 Task: Search one way flight ticket for 3 adults in first from Belleville: Midamerica St. Louis Airport/scott Air Force Base to Greensboro: Piedmont Triad International Airport on 5-1-2023. Choice of flights is Sun country airlines. Number of bags: 1 carry on bag. Price is upto 97000. Outbound departure time preference is 20:00.
Action: Mouse moved to (233, 297)
Screenshot: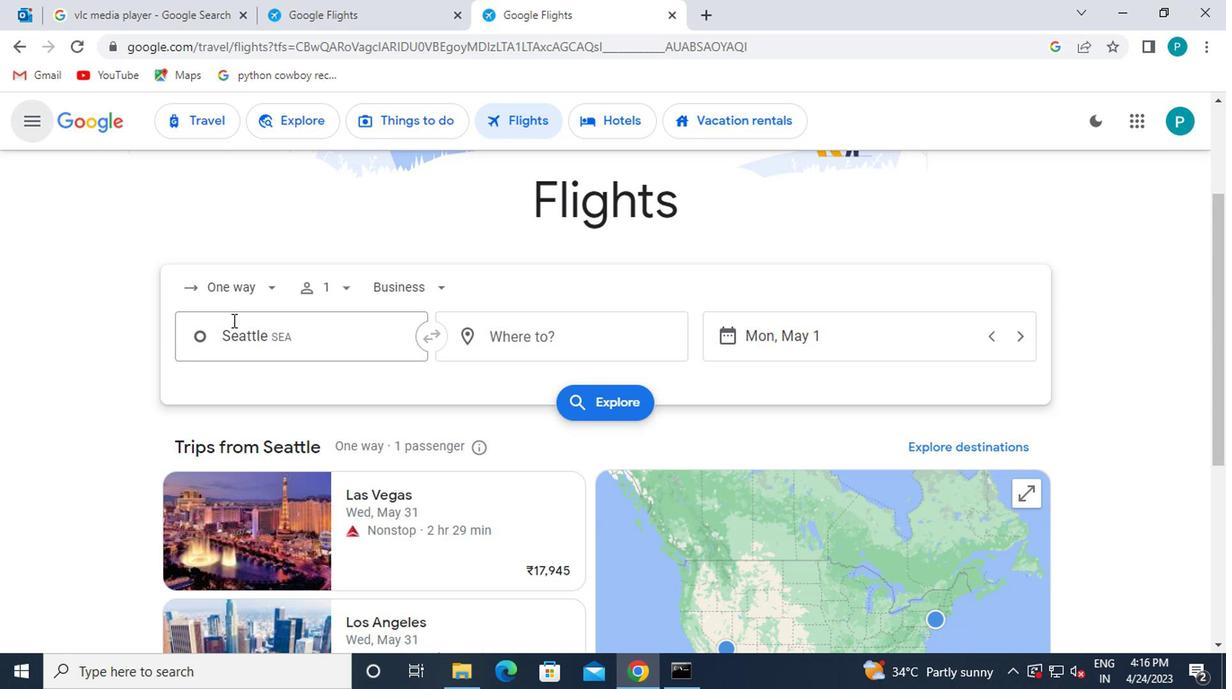 
Action: Mouse pressed left at (233, 297)
Screenshot: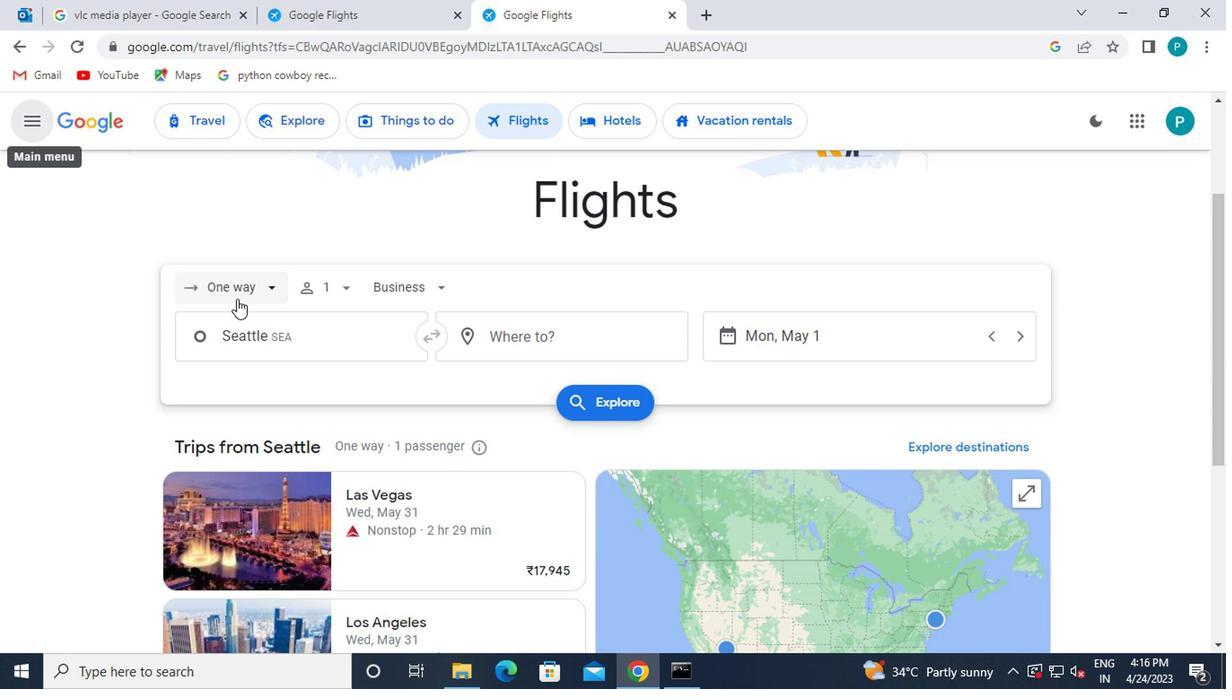 
Action: Mouse moved to (241, 381)
Screenshot: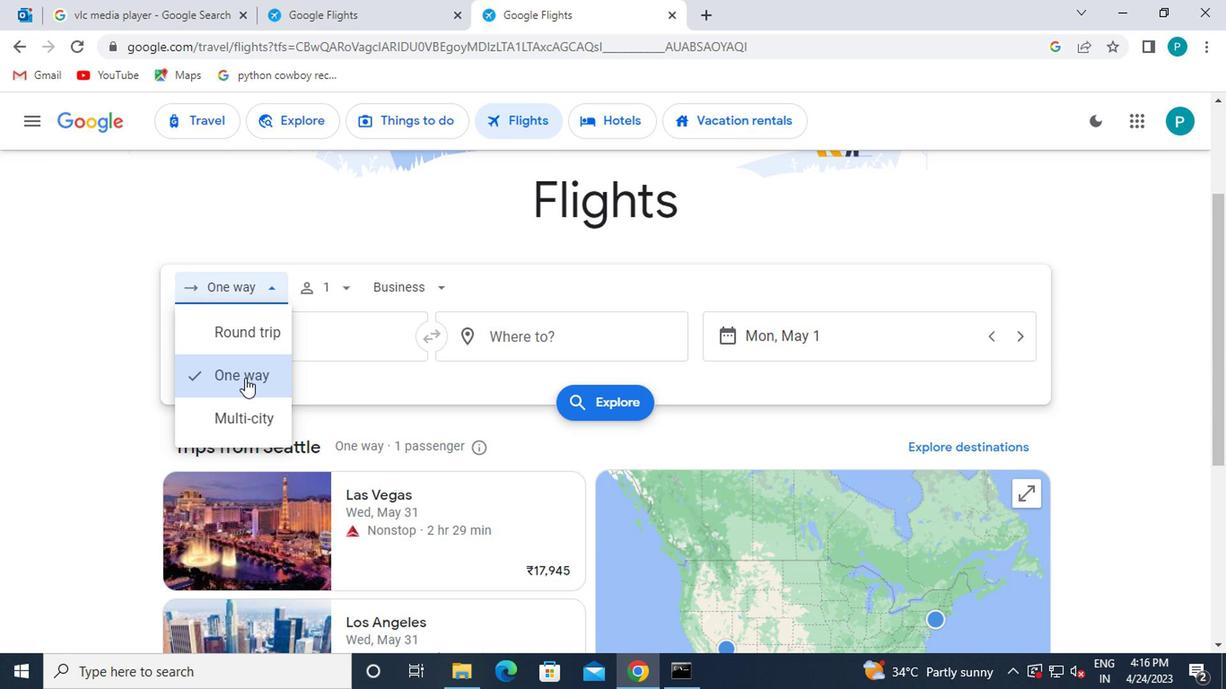 
Action: Mouse pressed left at (241, 381)
Screenshot: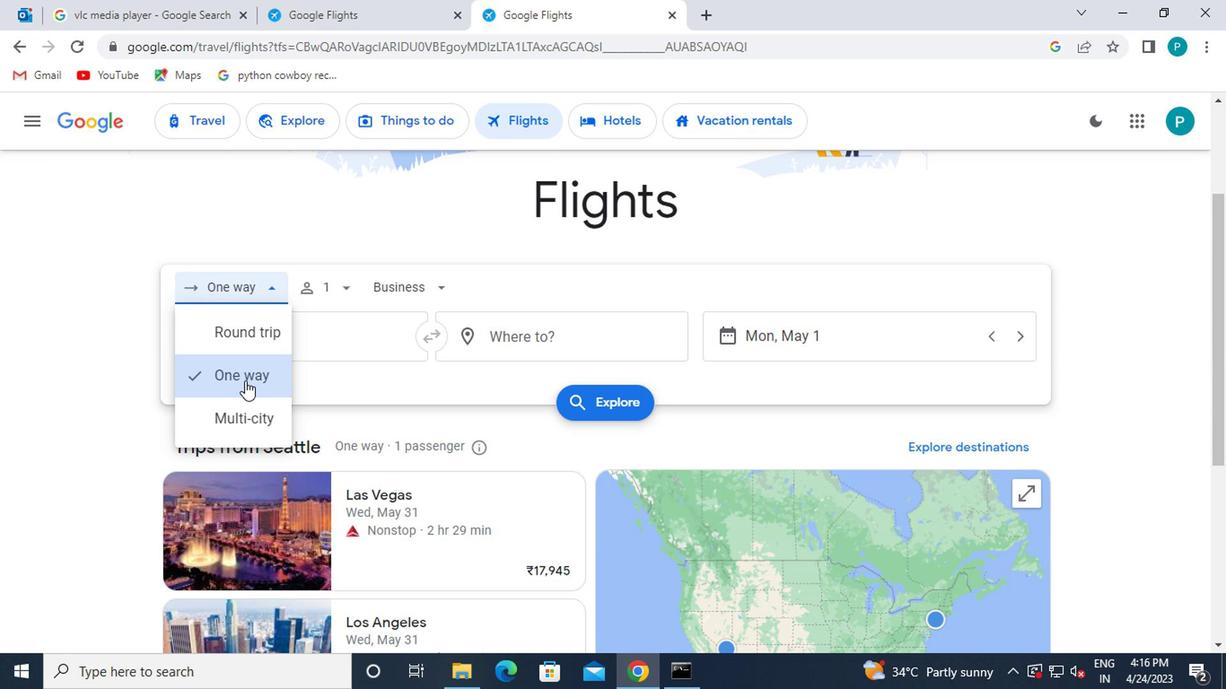 
Action: Mouse moved to (313, 291)
Screenshot: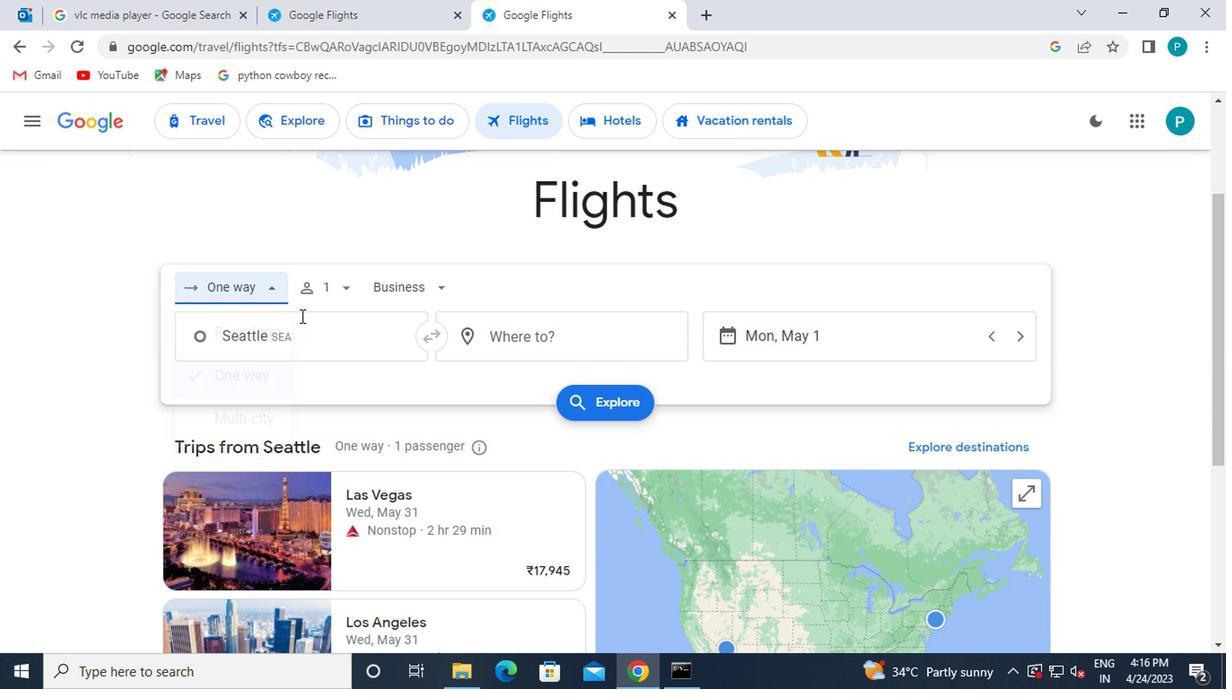 
Action: Mouse pressed left at (313, 291)
Screenshot: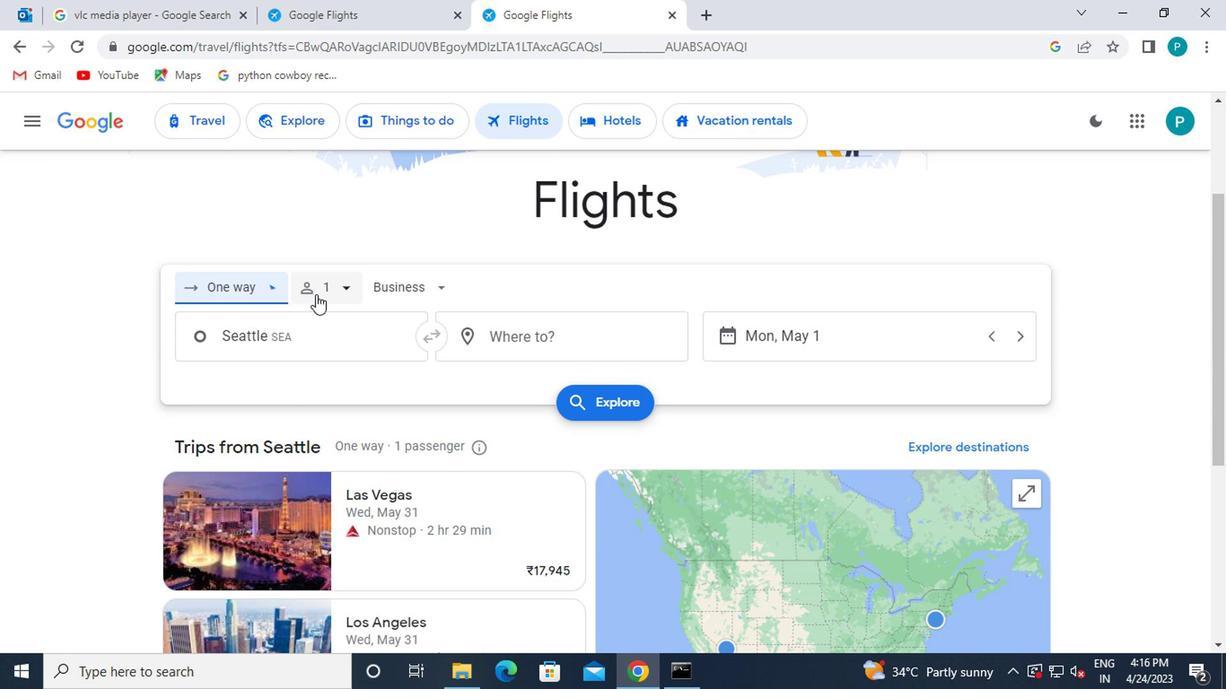 
Action: Mouse moved to (474, 324)
Screenshot: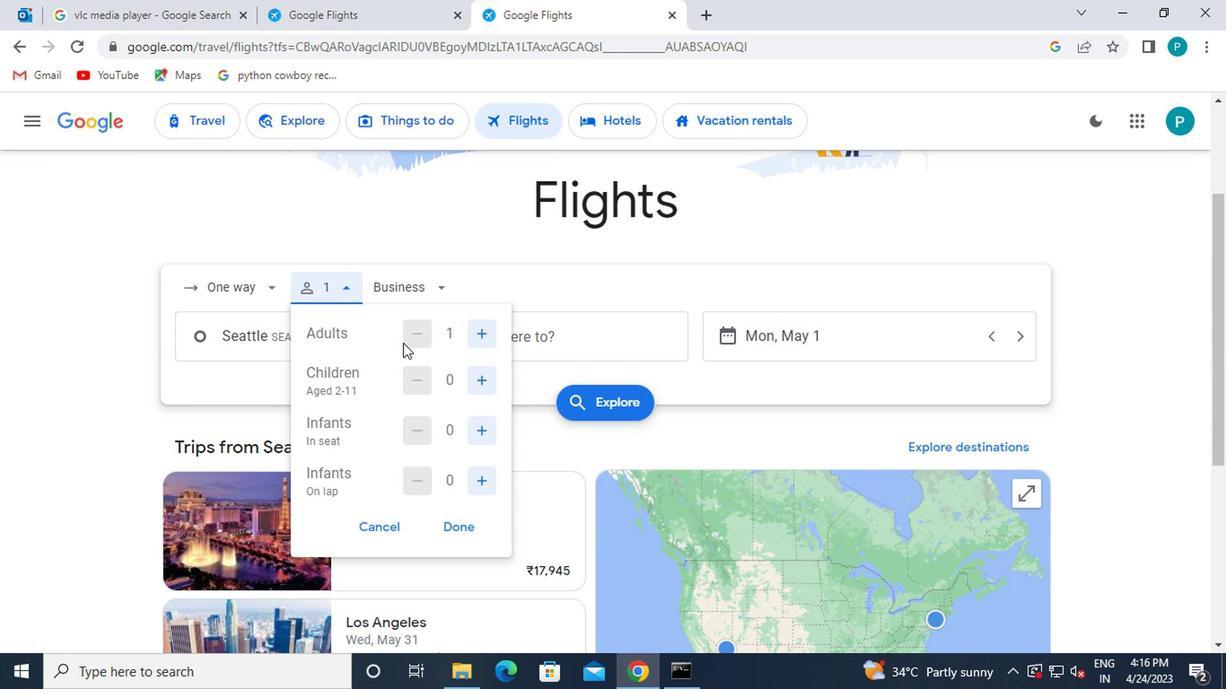 
Action: Mouse pressed left at (474, 324)
Screenshot: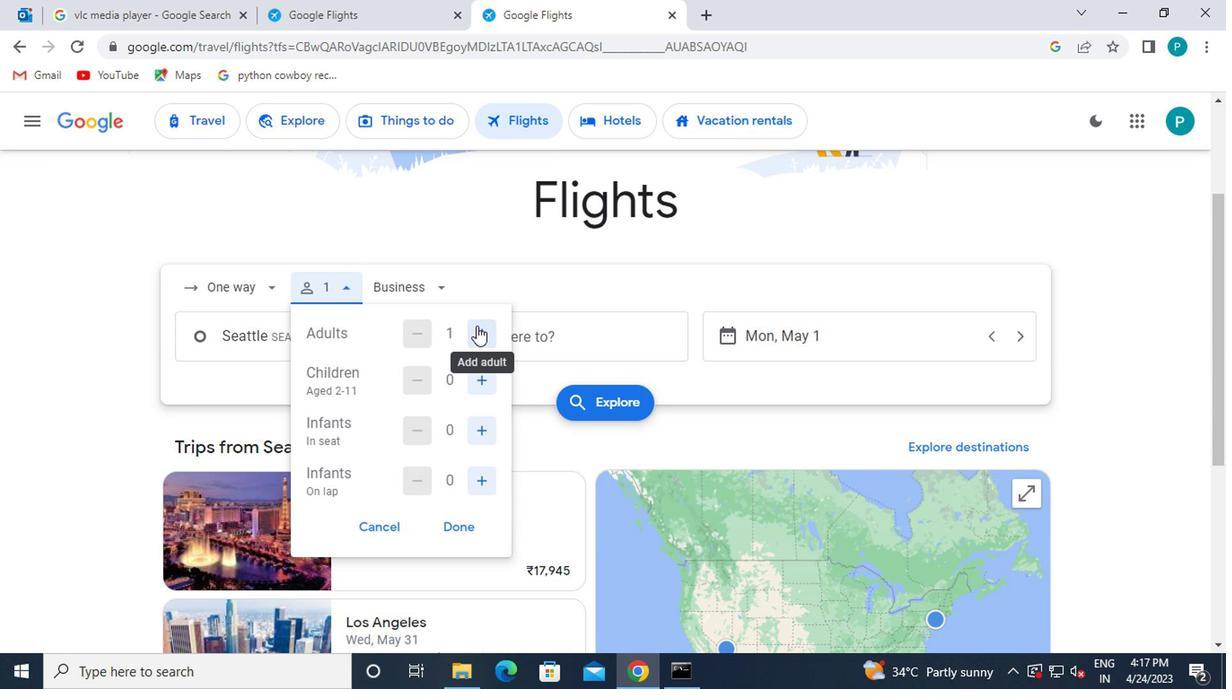 
Action: Mouse pressed left at (474, 324)
Screenshot: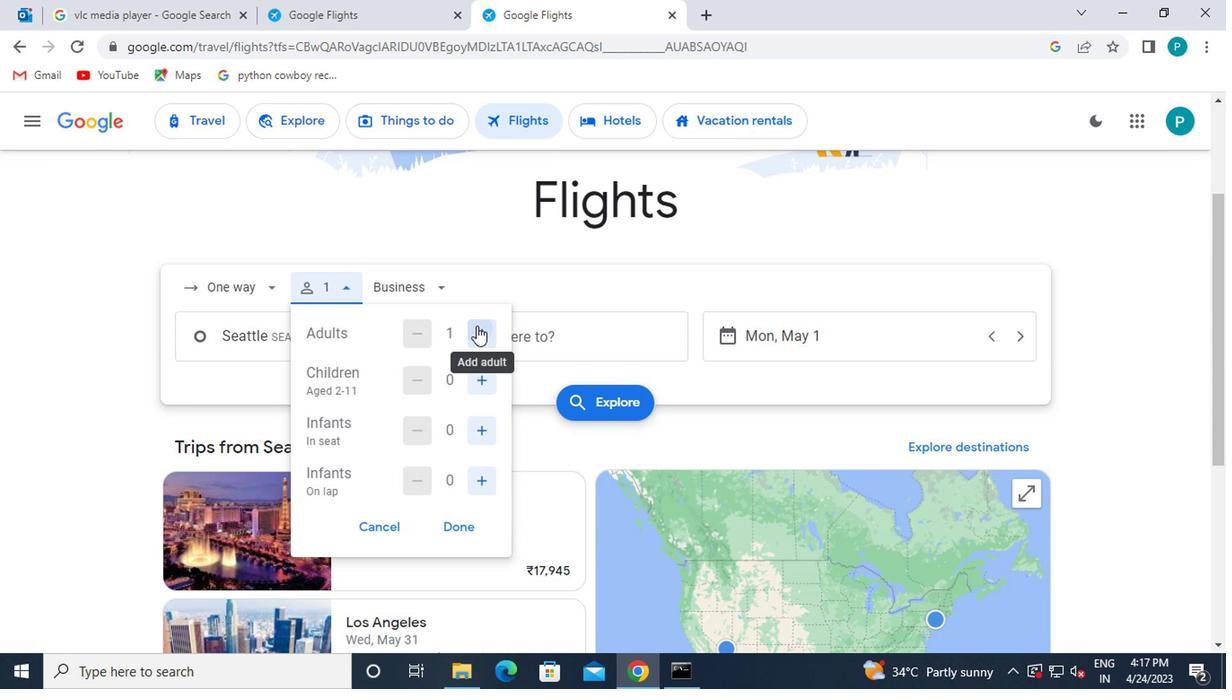 
Action: Mouse moved to (450, 535)
Screenshot: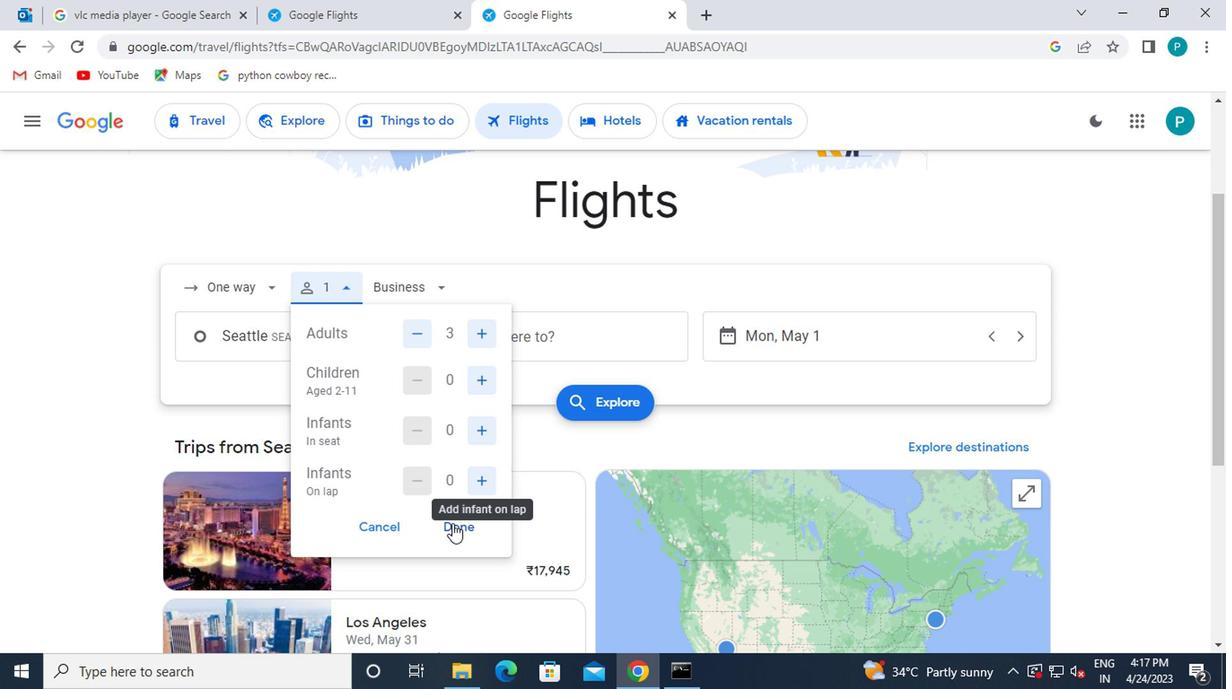 
Action: Mouse pressed left at (450, 535)
Screenshot: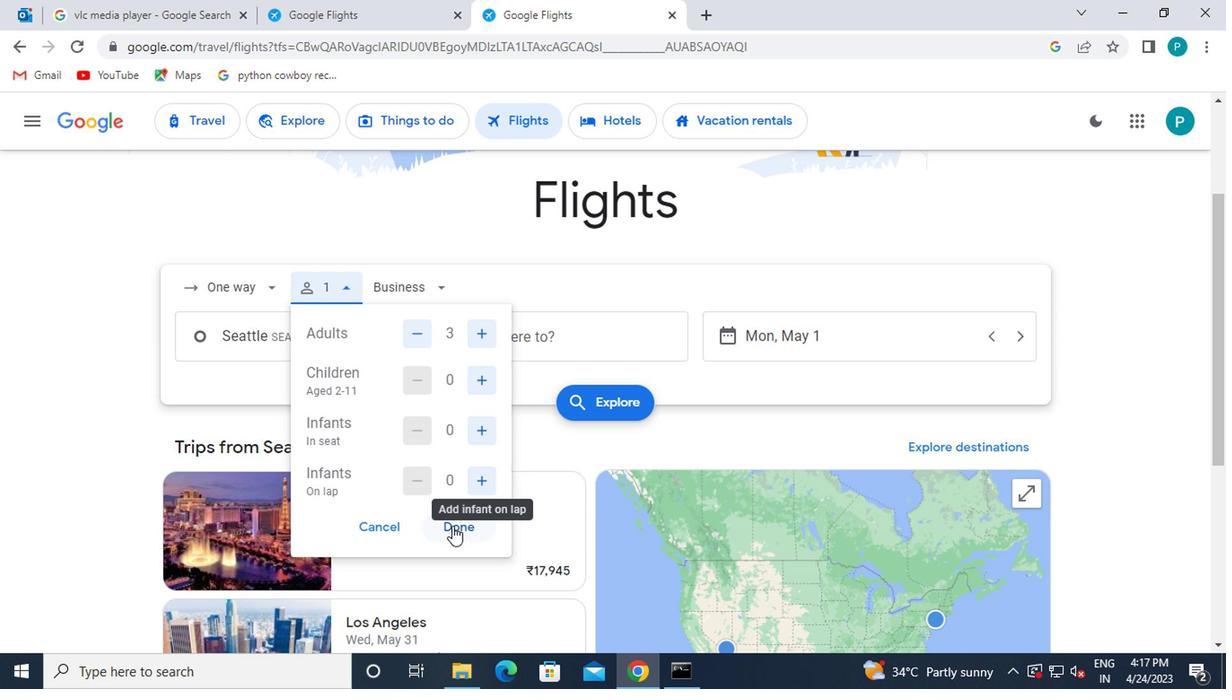 
Action: Mouse moved to (387, 282)
Screenshot: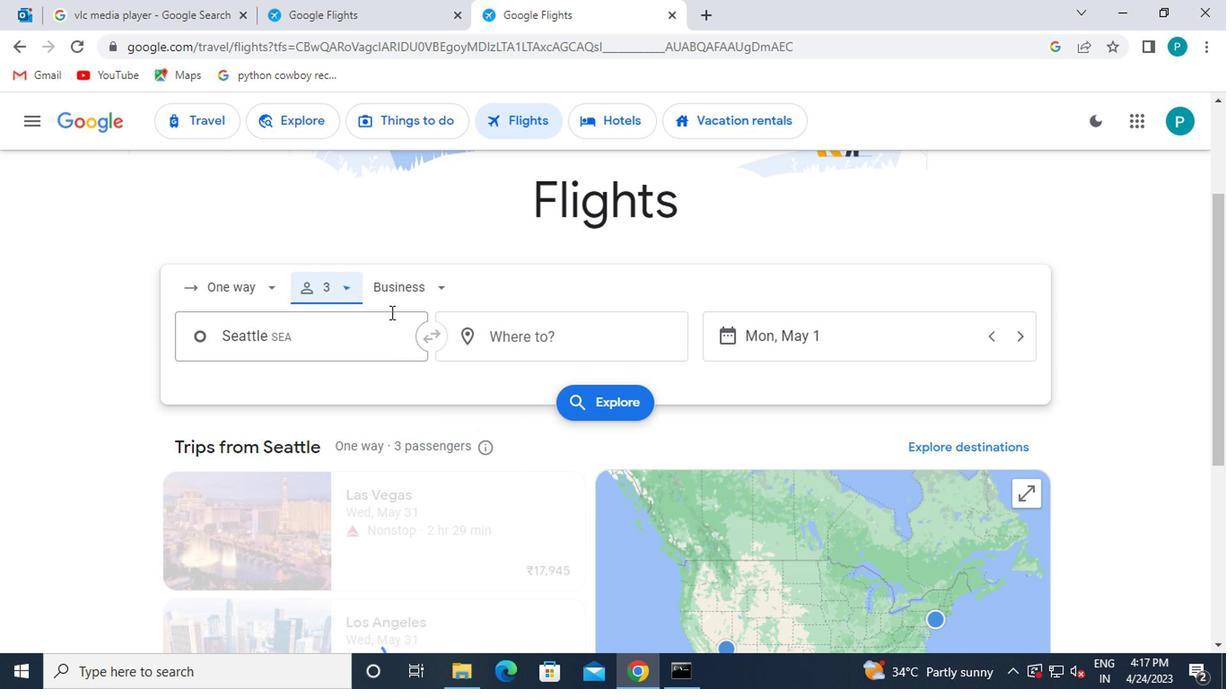 
Action: Mouse pressed left at (387, 282)
Screenshot: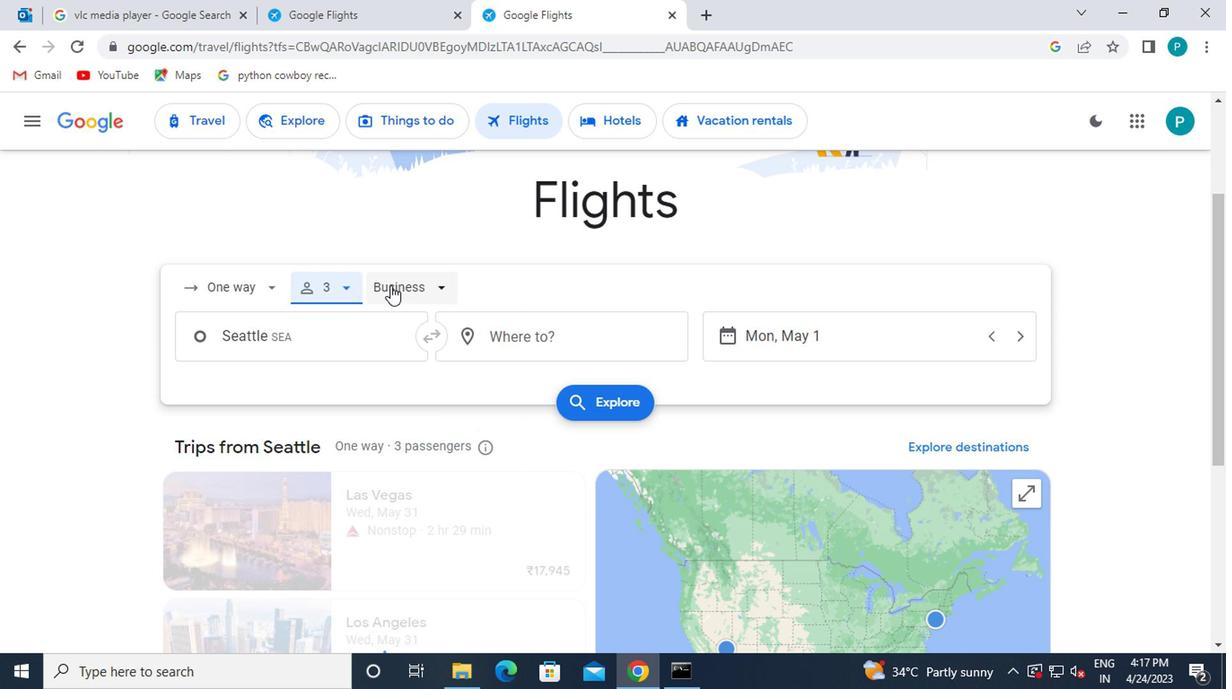 
Action: Mouse moved to (467, 450)
Screenshot: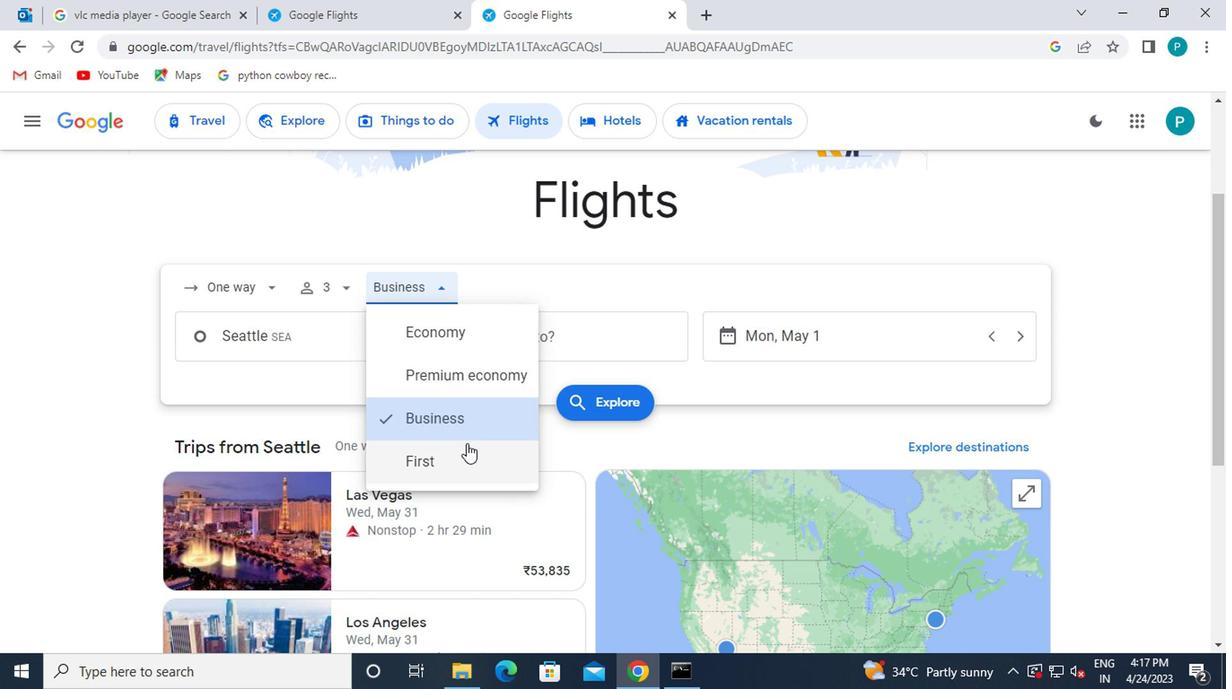 
Action: Mouse pressed left at (467, 450)
Screenshot: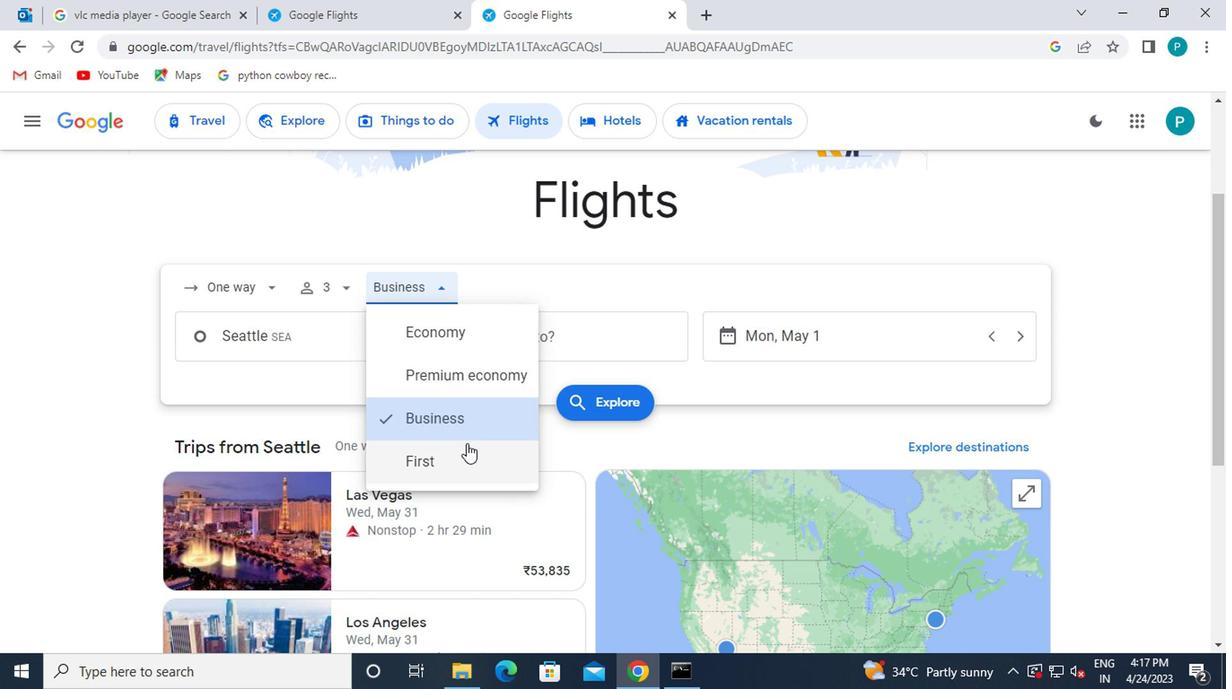 
Action: Mouse moved to (337, 350)
Screenshot: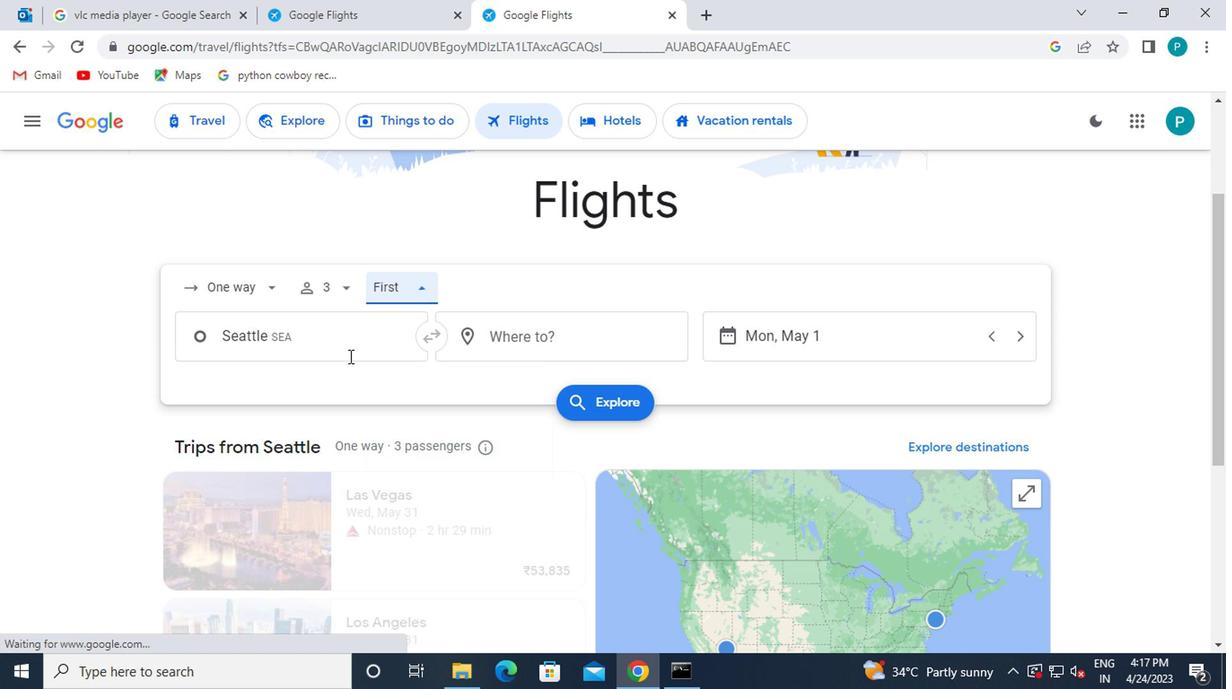
Action: Mouse pressed left at (337, 350)
Screenshot: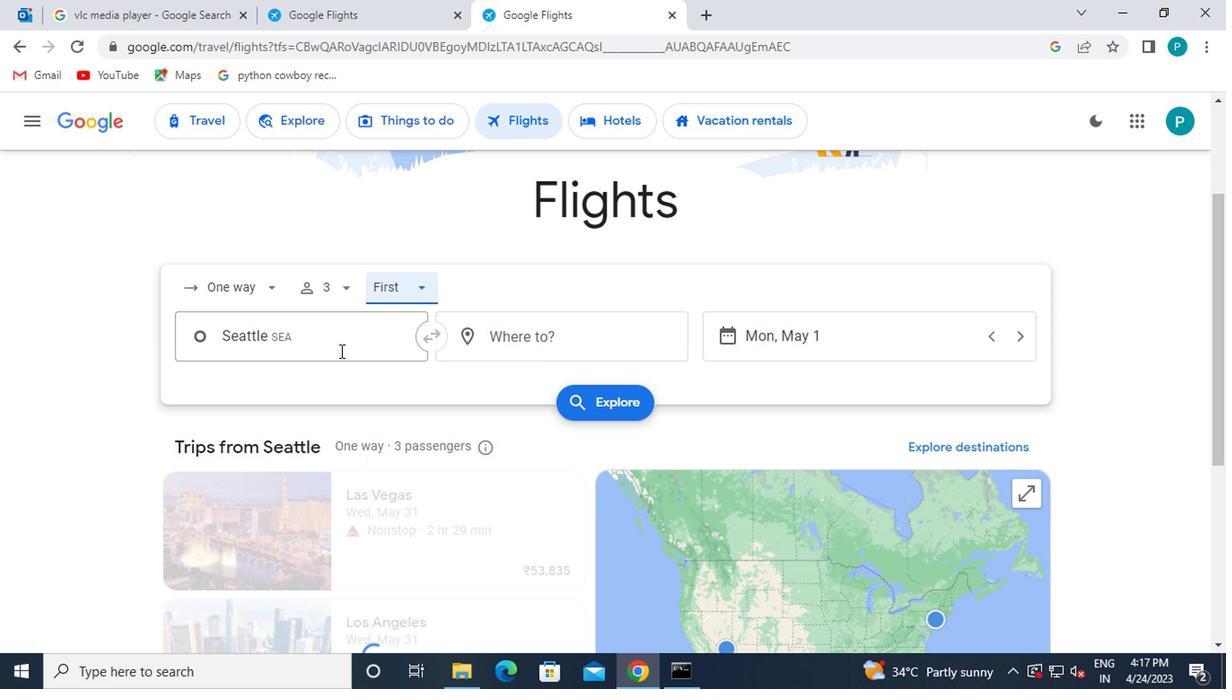 
Action: Mouse moved to (342, 347)
Screenshot: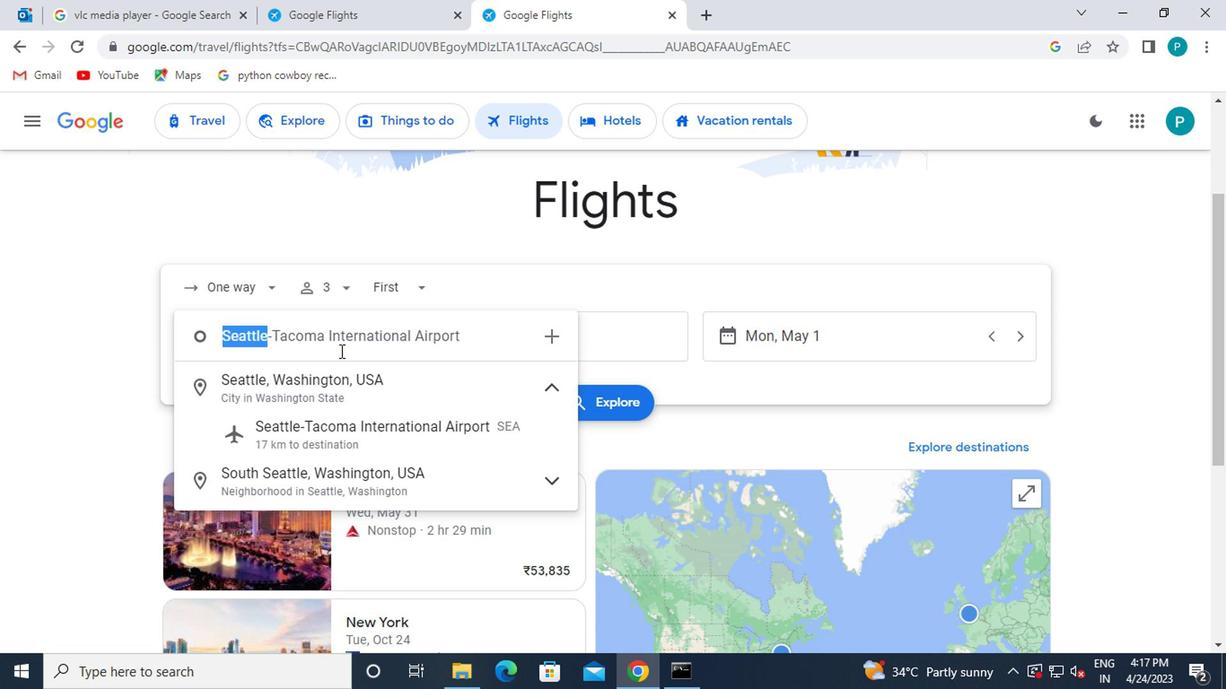 
Action: Key pressed bell
Screenshot: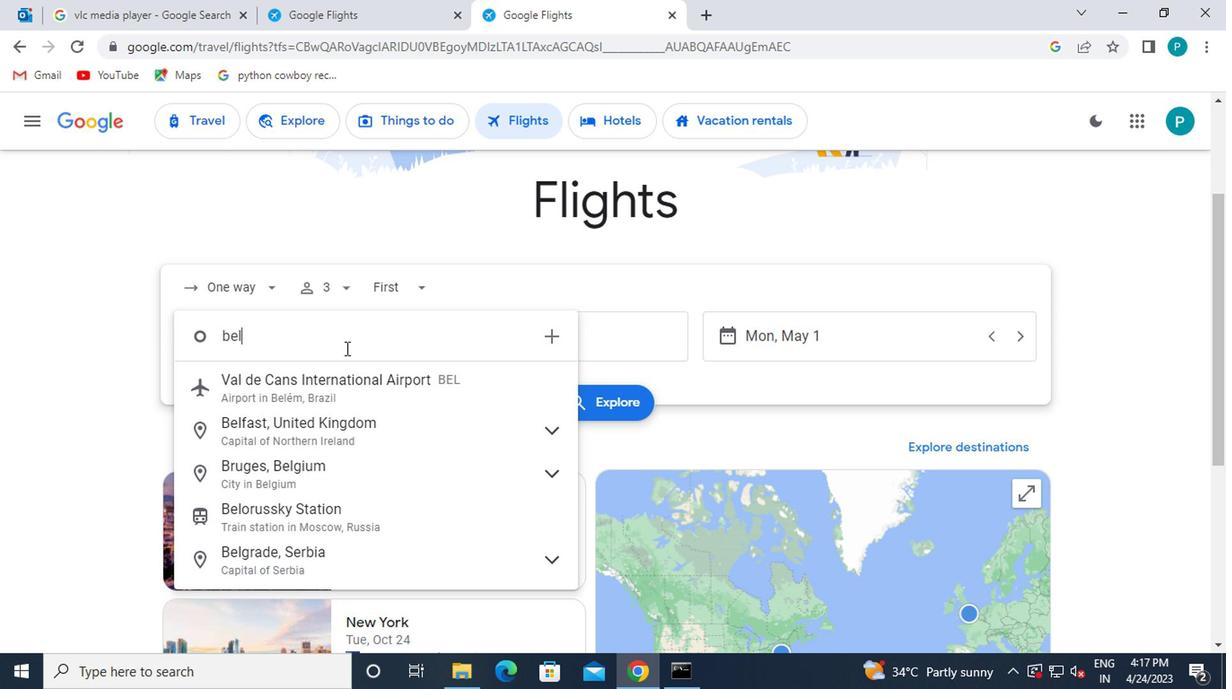 
Action: Mouse moved to (343, 347)
Screenshot: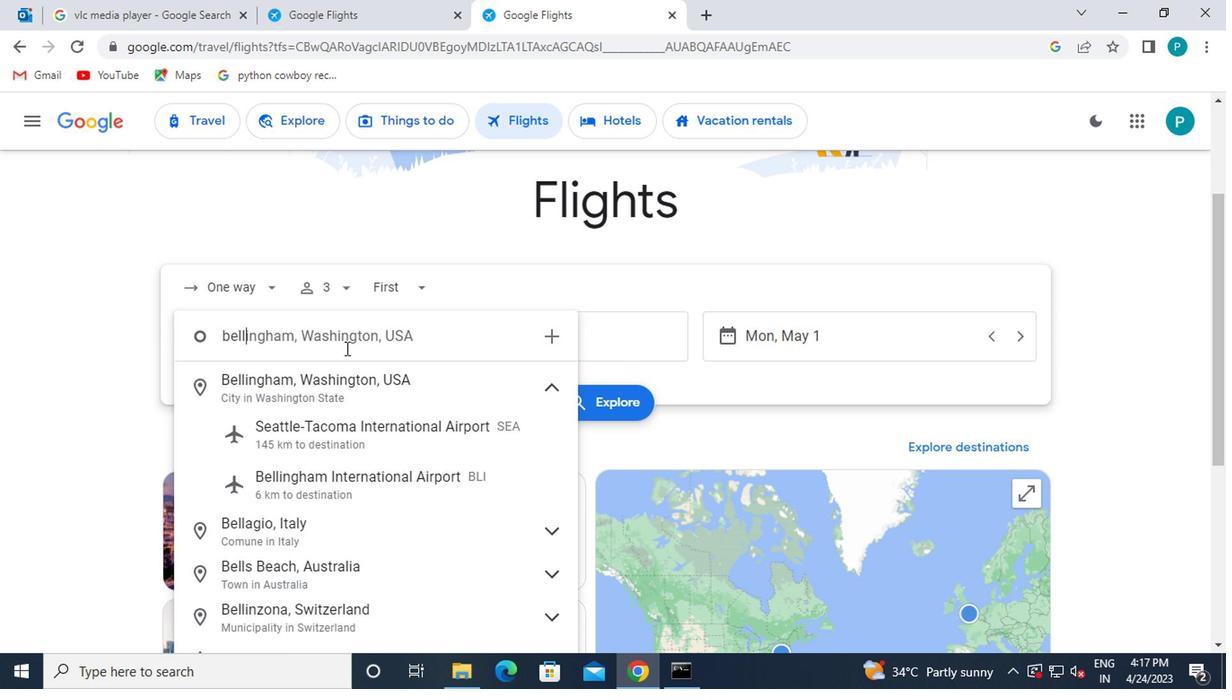 
Action: Key pressed eville
Screenshot: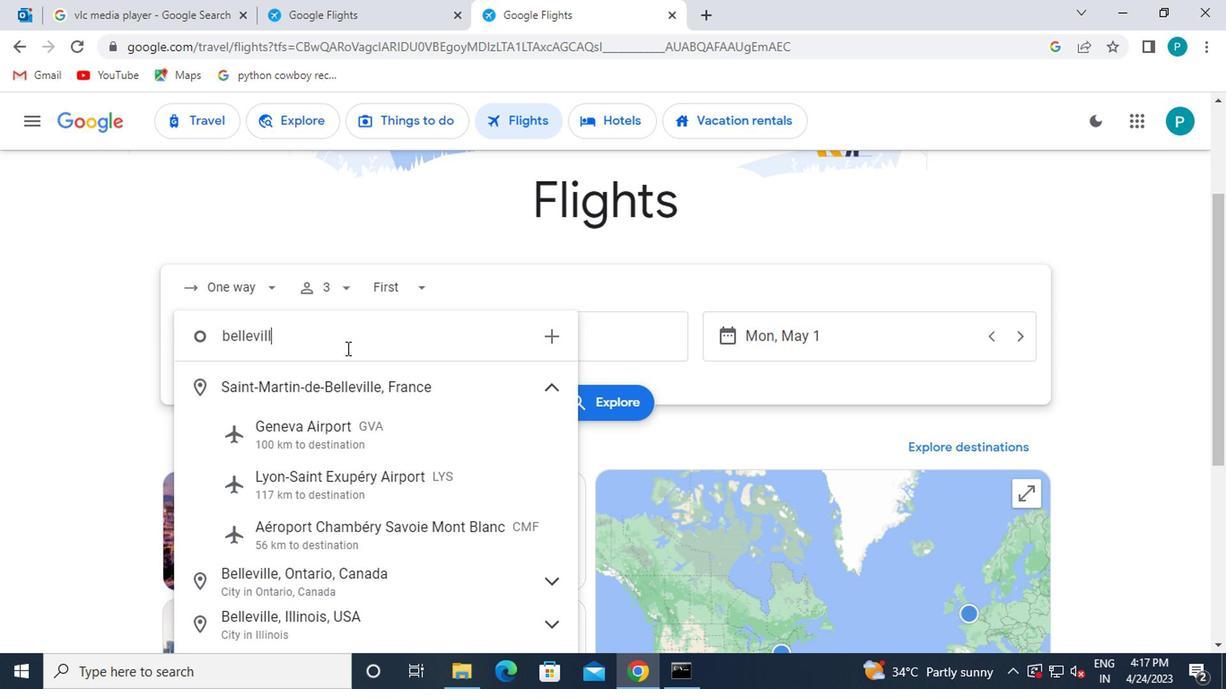 
Action: Mouse moved to (378, 540)
Screenshot: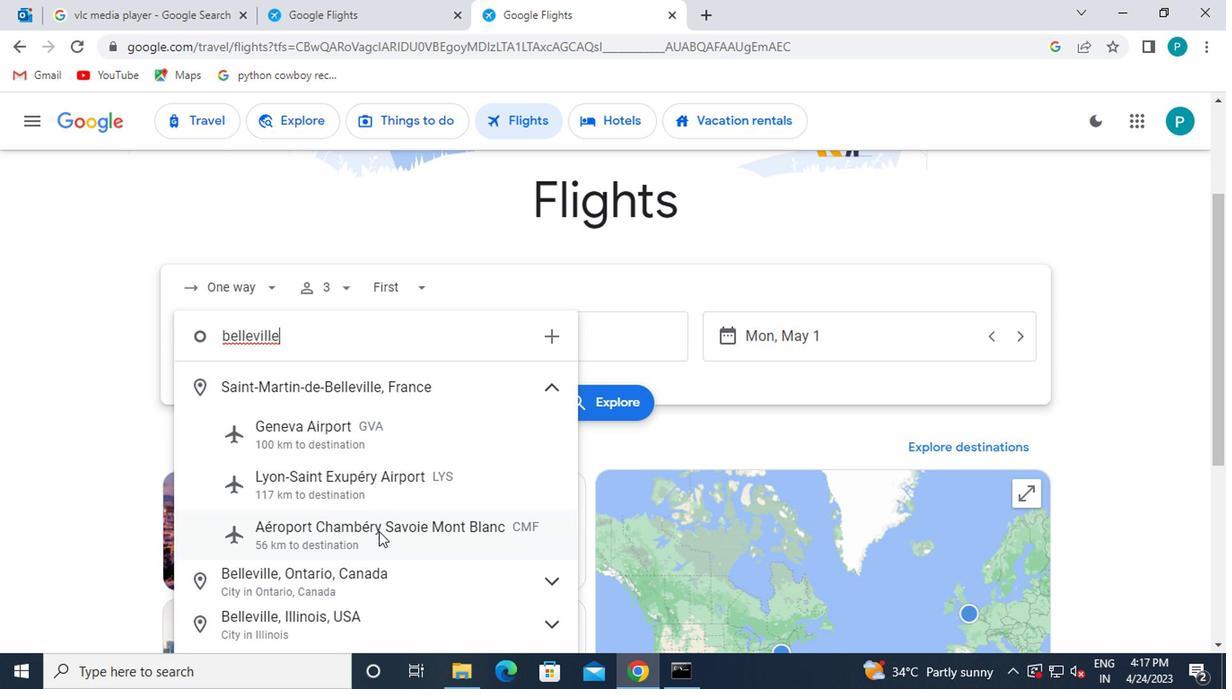 
Action: Mouse pressed left at (378, 540)
Screenshot: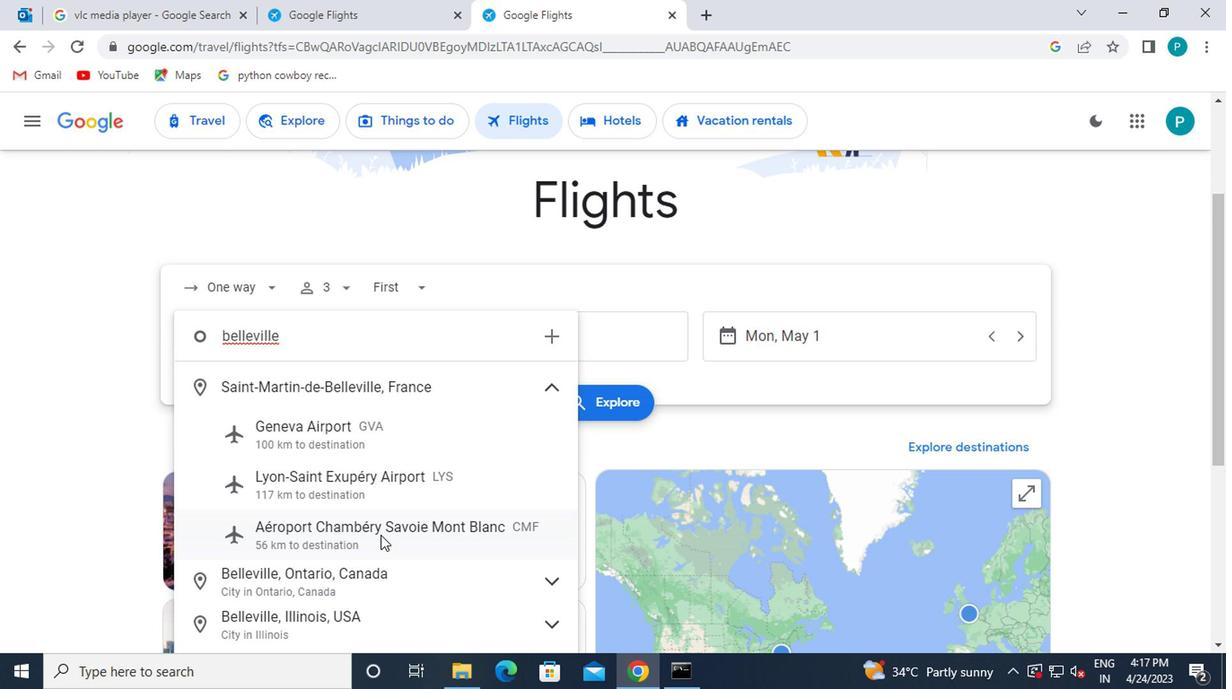 
Action: Mouse moved to (493, 341)
Screenshot: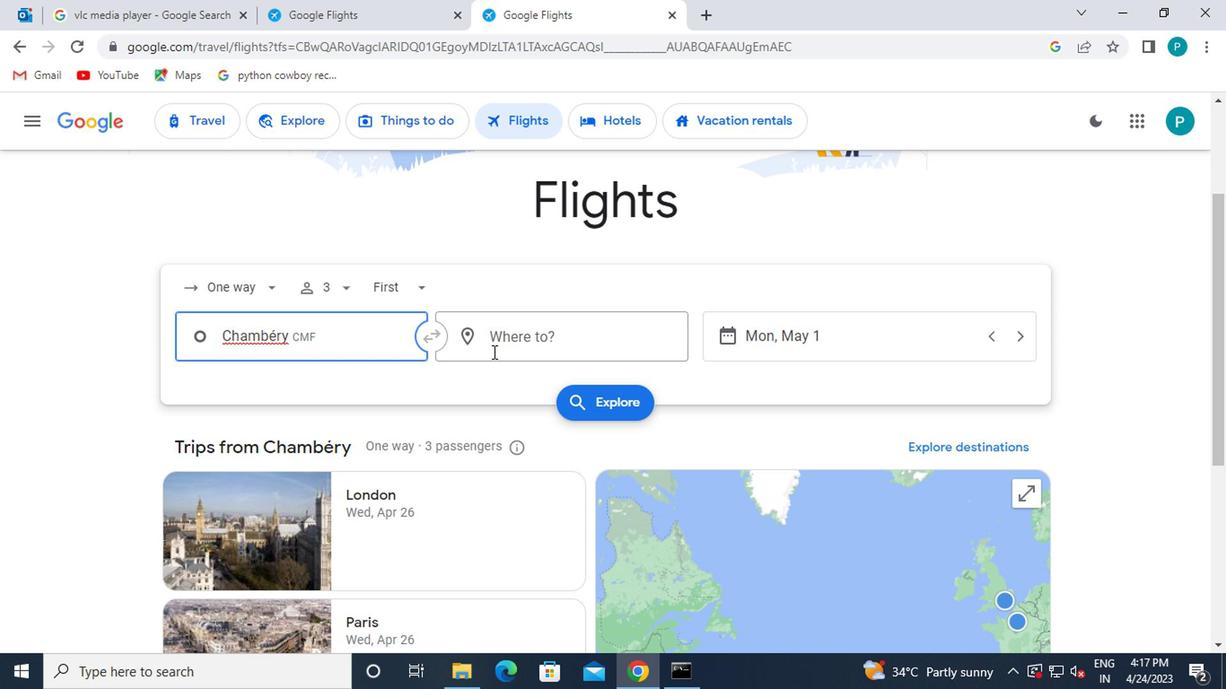 
Action: Mouse pressed left at (493, 341)
Screenshot: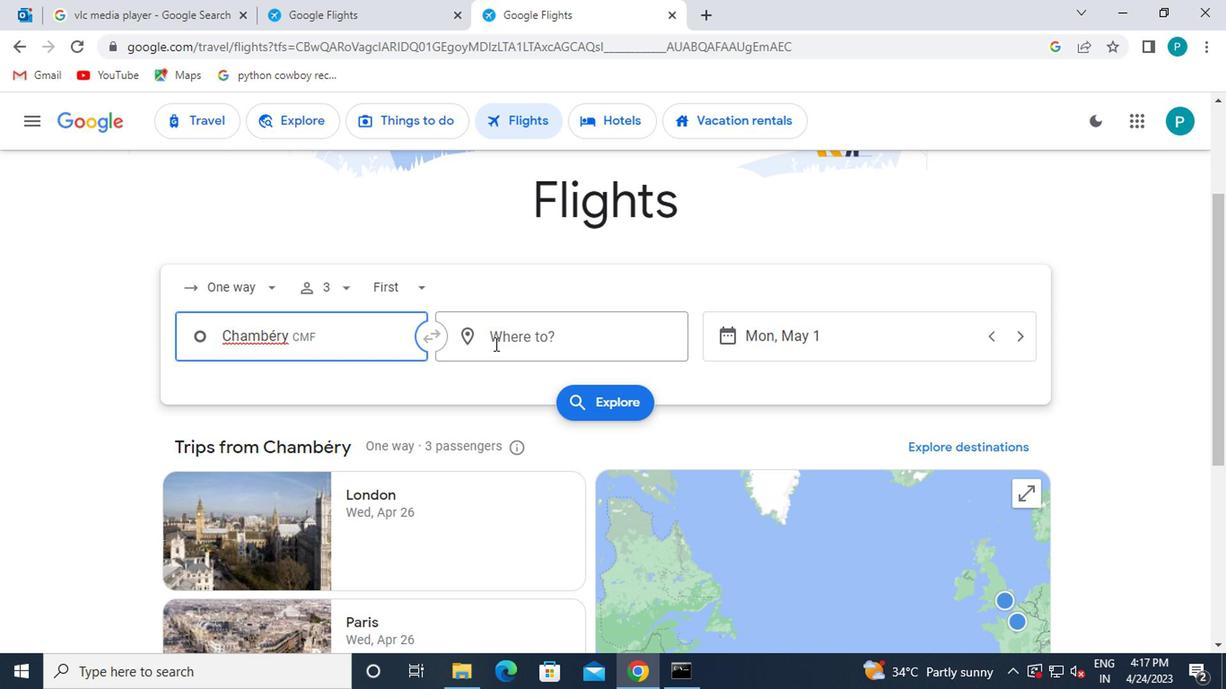 
Action: Mouse moved to (493, 340)
Screenshot: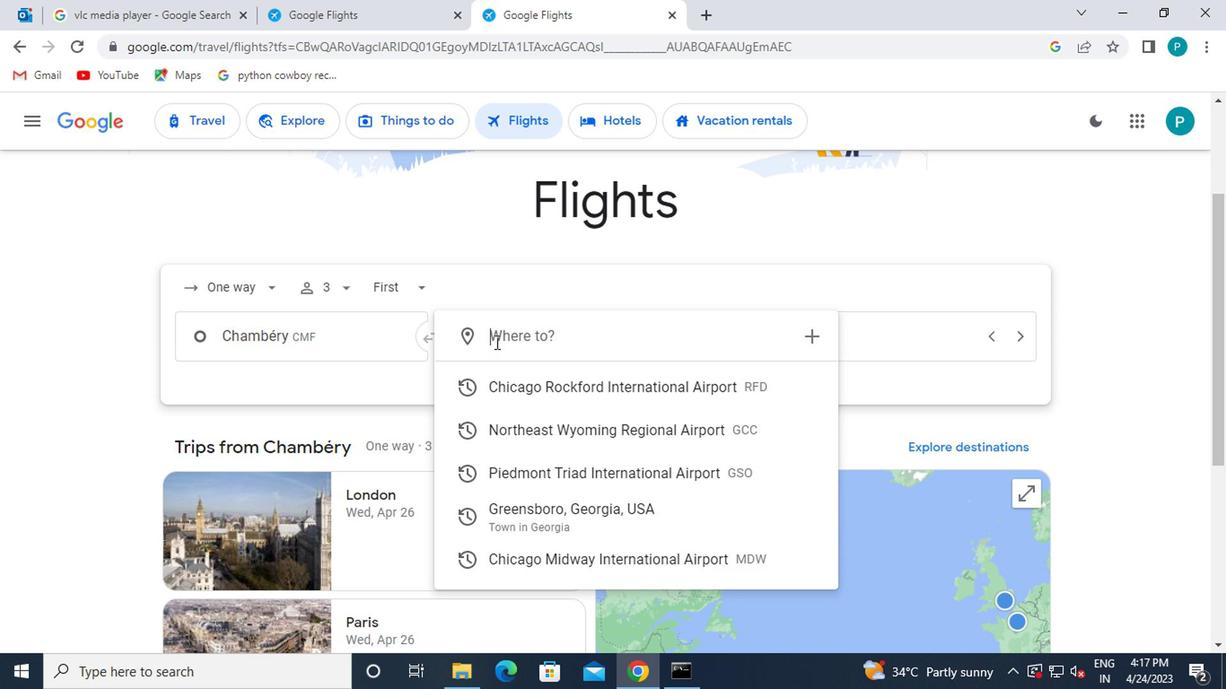 
Action: Key pressed greens
Screenshot: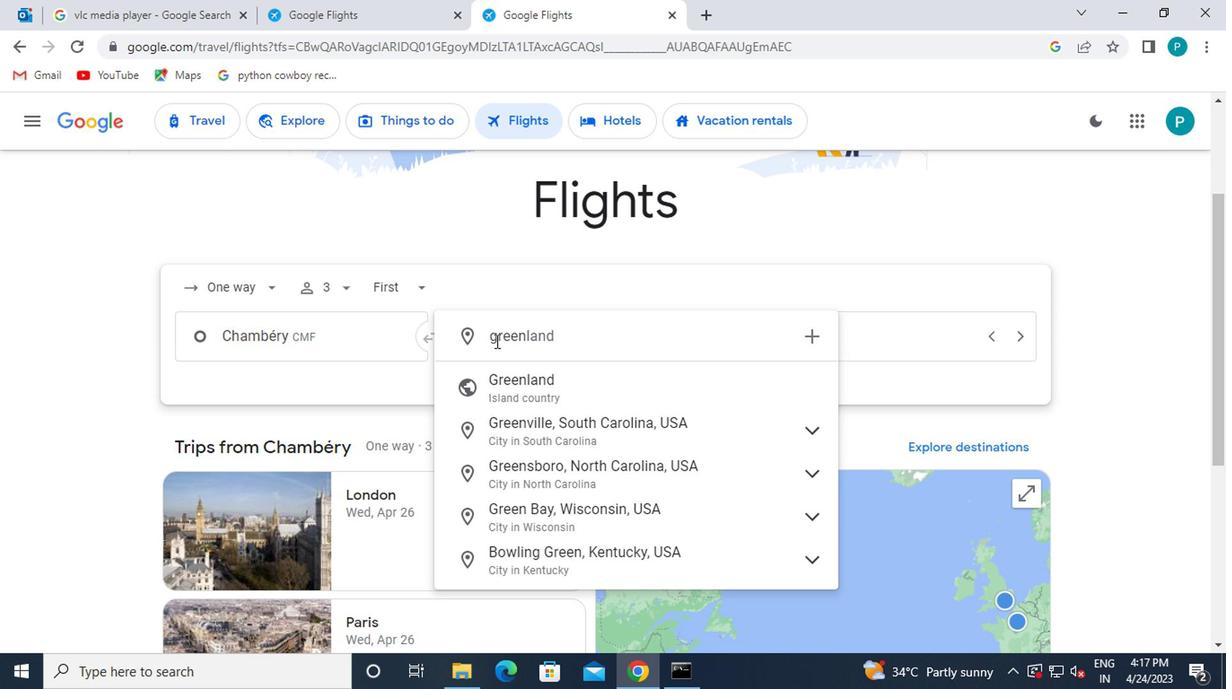 
Action: Mouse moved to (554, 447)
Screenshot: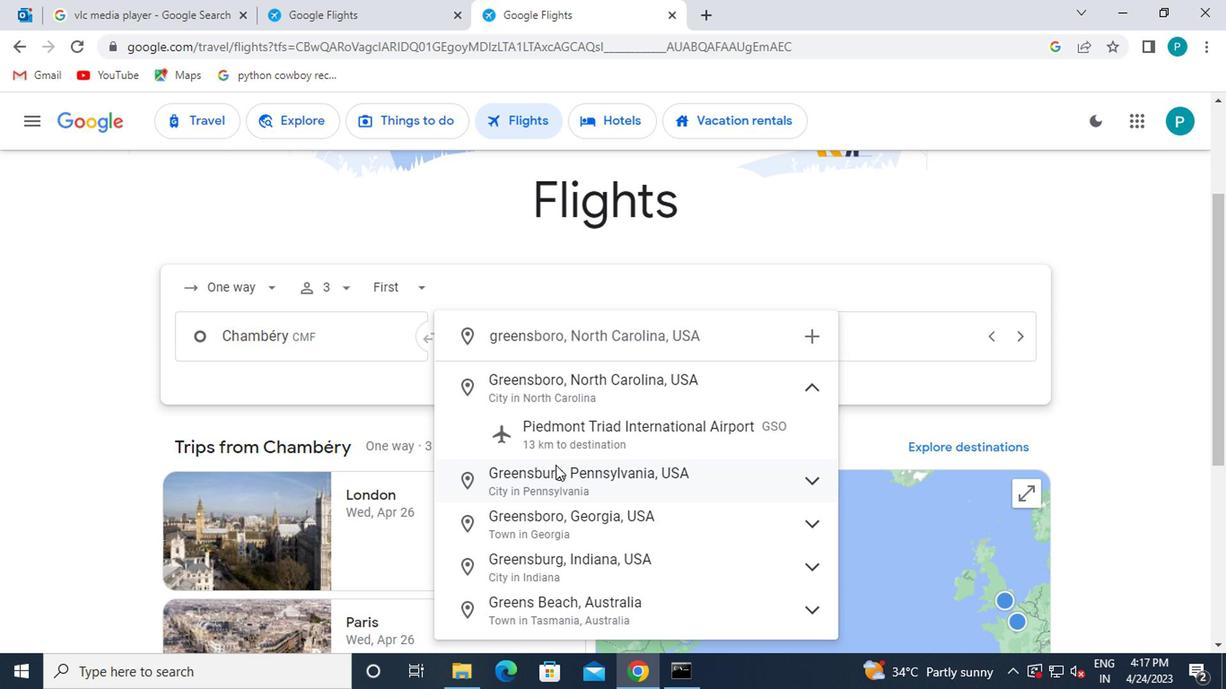 
Action: Mouse pressed left at (554, 447)
Screenshot: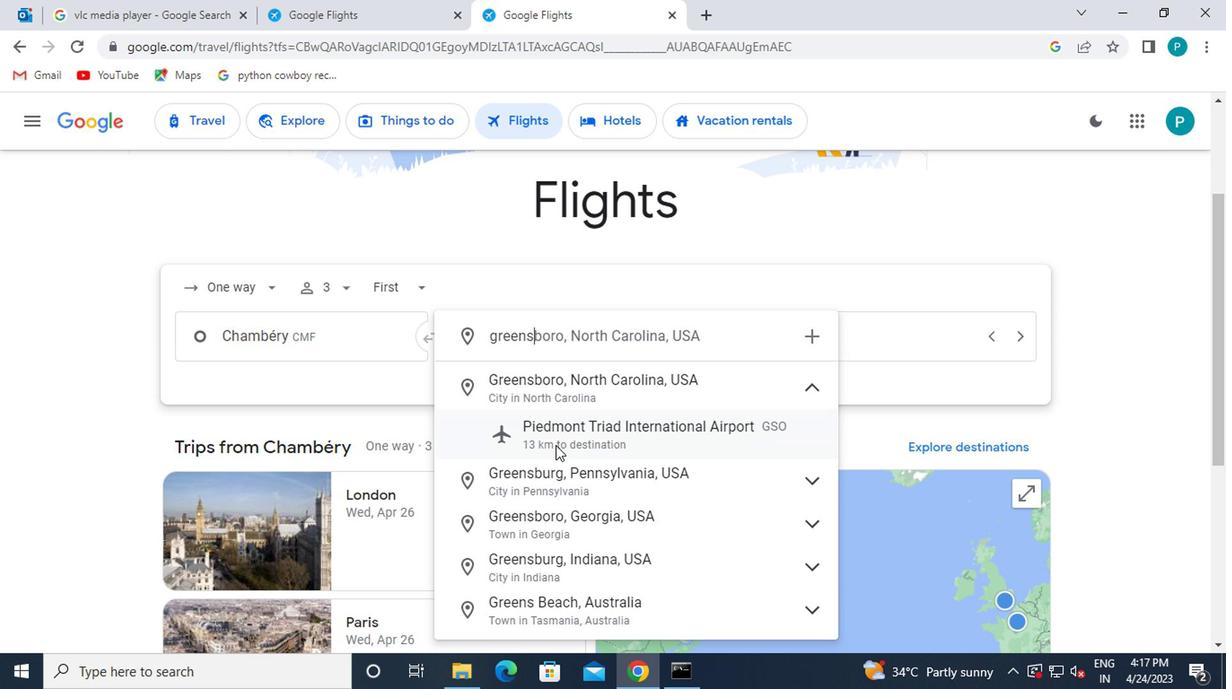 
Action: Mouse moved to (858, 339)
Screenshot: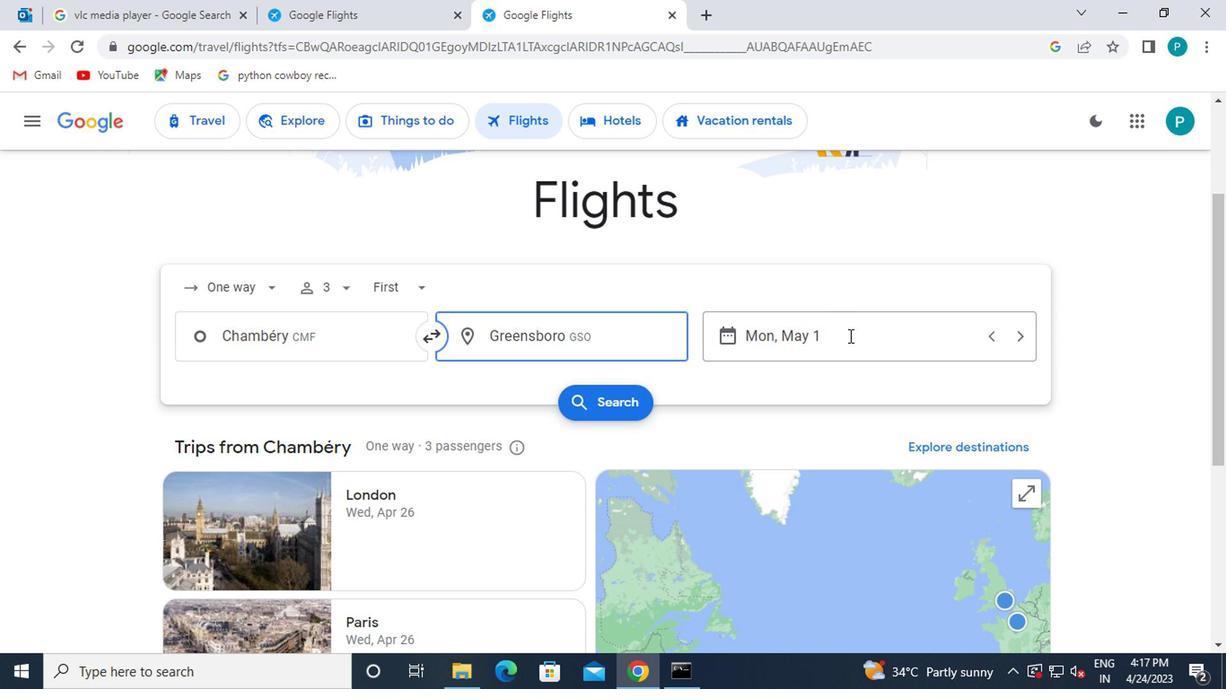 
Action: Mouse pressed left at (858, 339)
Screenshot: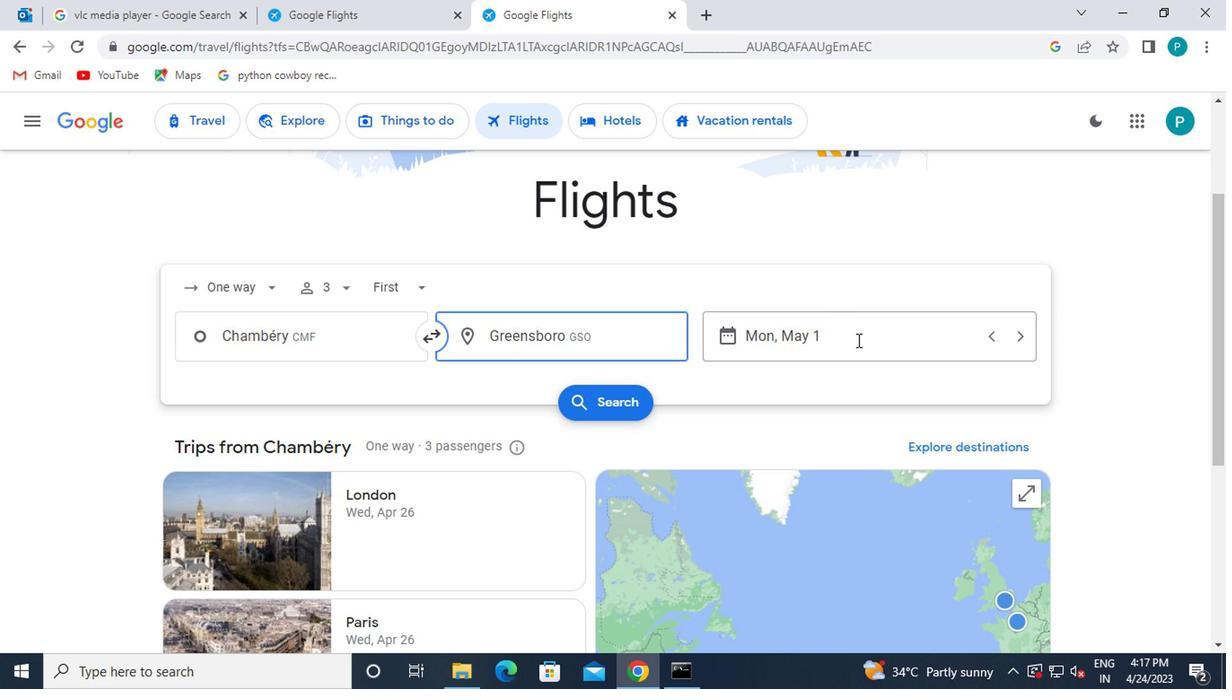 
Action: Mouse moved to (787, 328)
Screenshot: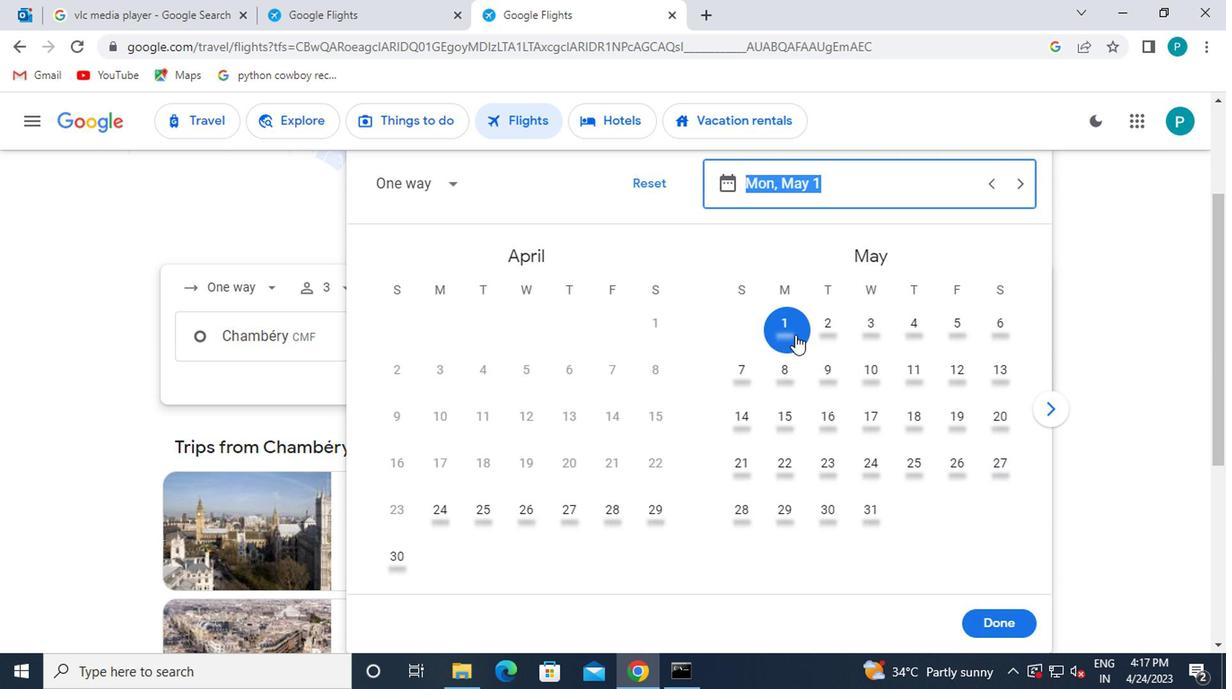 
Action: Mouse pressed left at (787, 328)
Screenshot: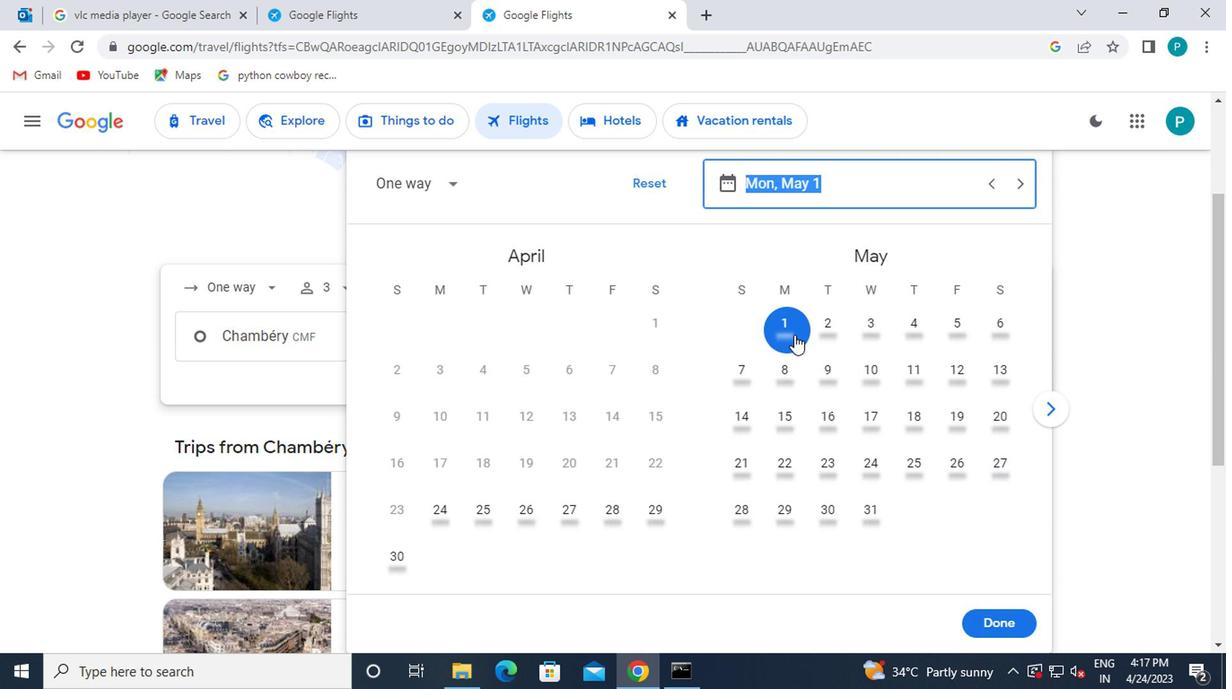 
Action: Mouse moved to (993, 621)
Screenshot: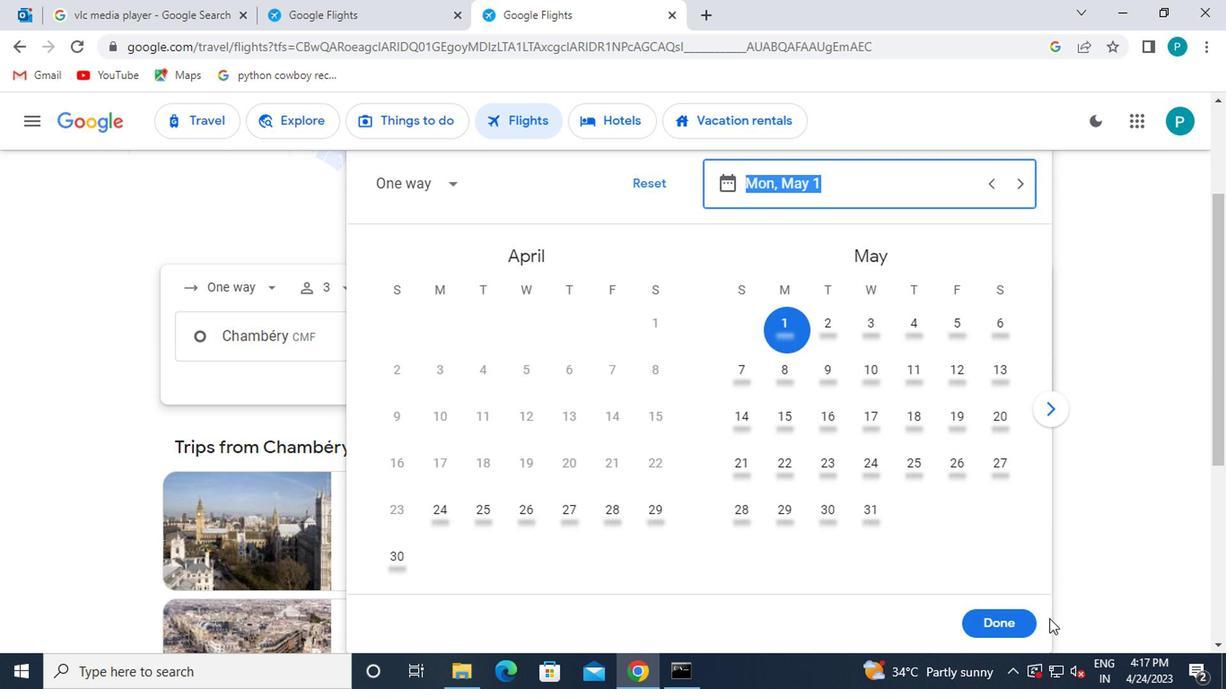 
Action: Mouse pressed left at (993, 621)
Screenshot: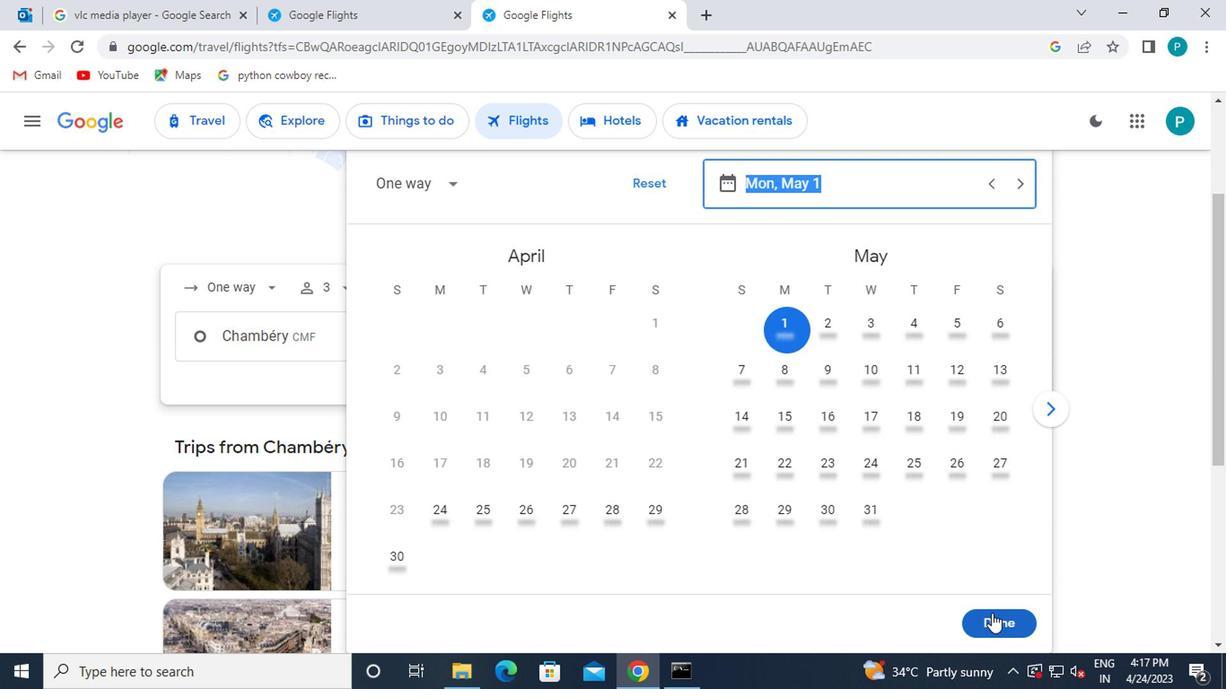 
Action: Mouse moved to (587, 387)
Screenshot: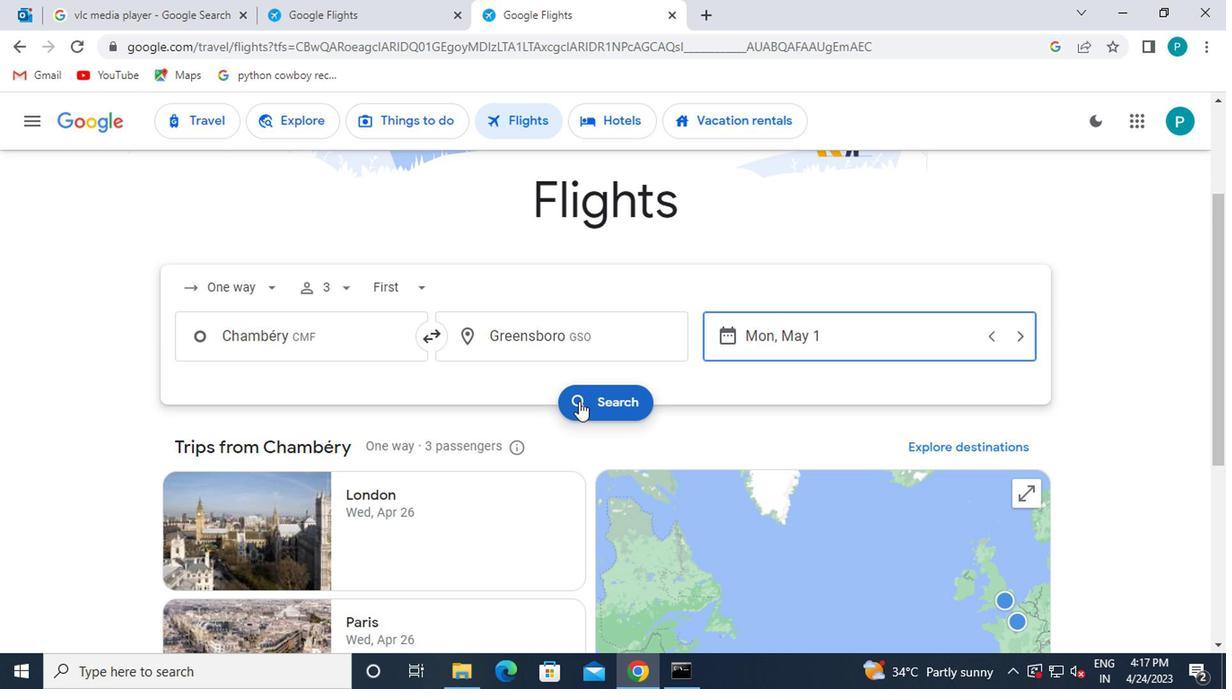 
Action: Mouse pressed left at (587, 387)
Screenshot: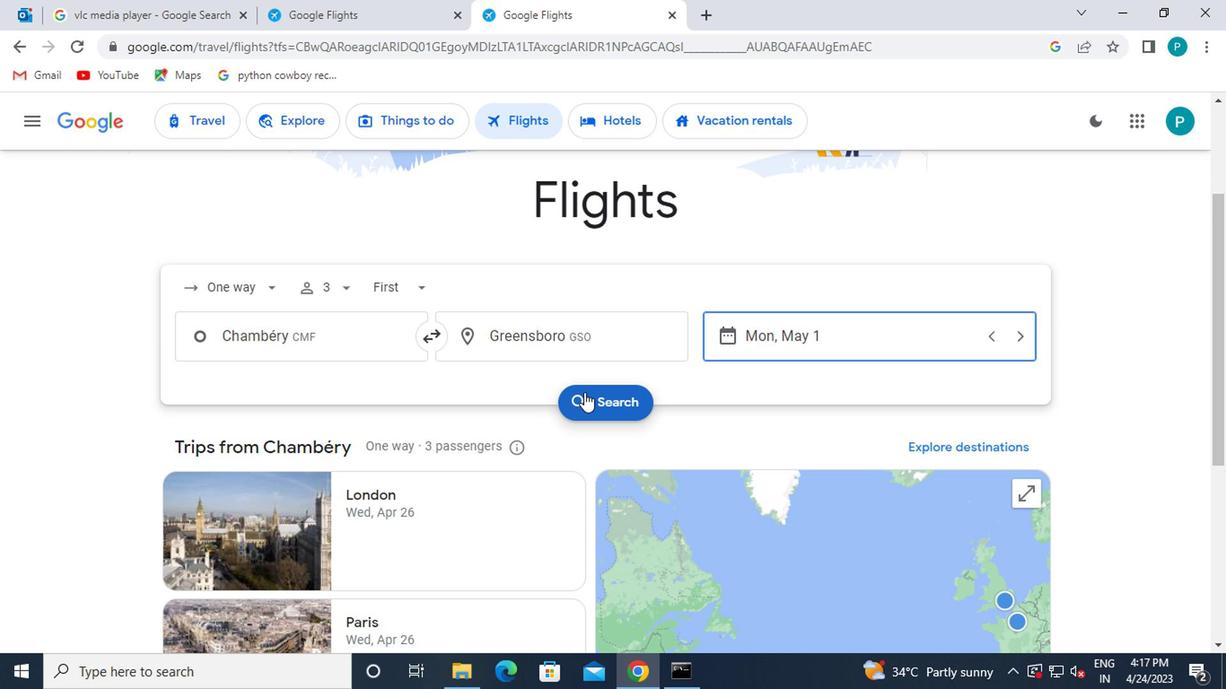 
Action: Mouse moved to (206, 295)
Screenshot: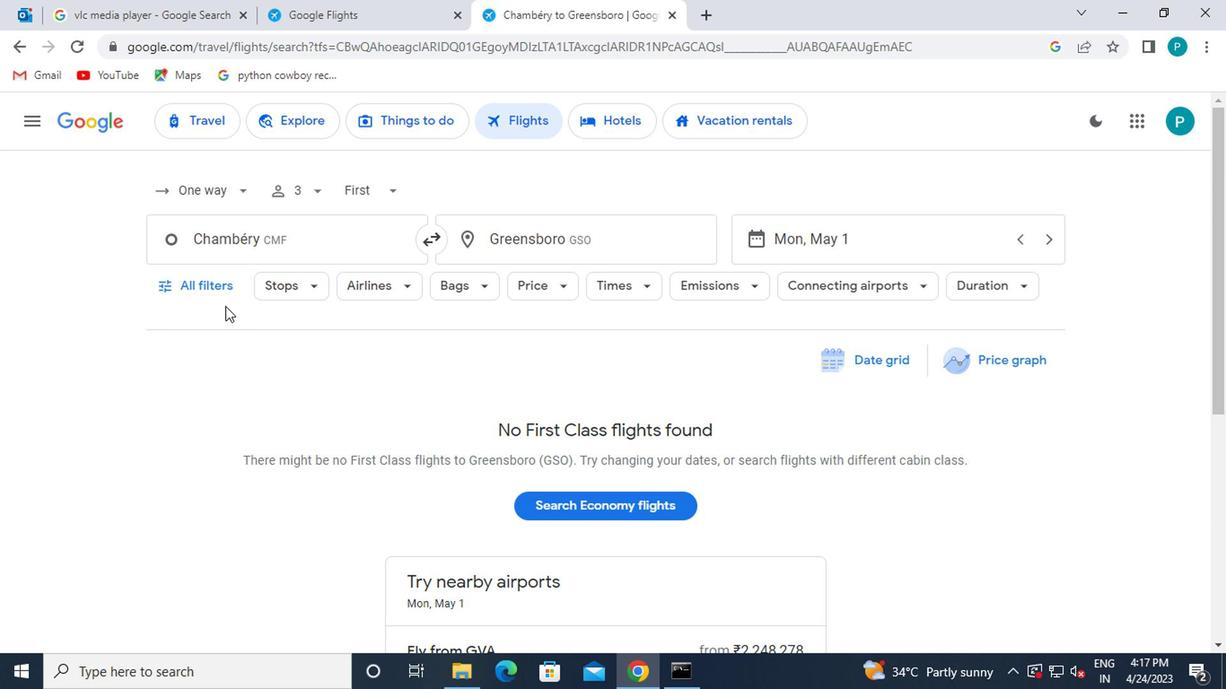 
Action: Mouse pressed left at (206, 295)
Screenshot: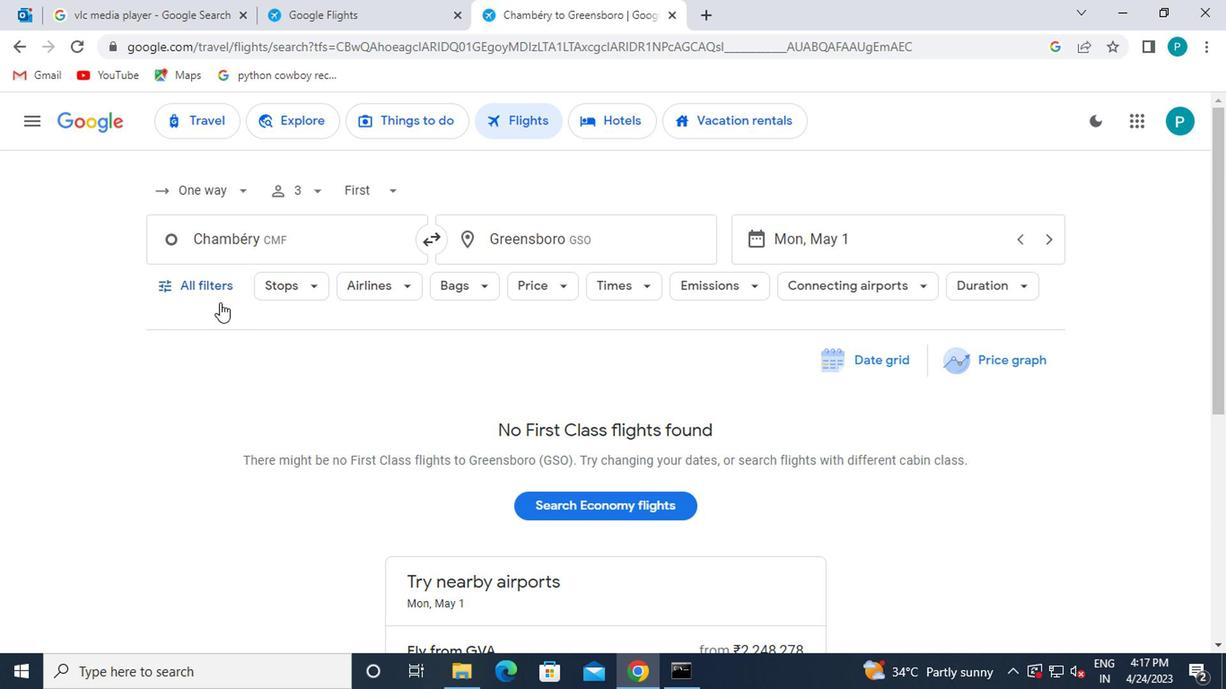 
Action: Mouse moved to (210, 390)
Screenshot: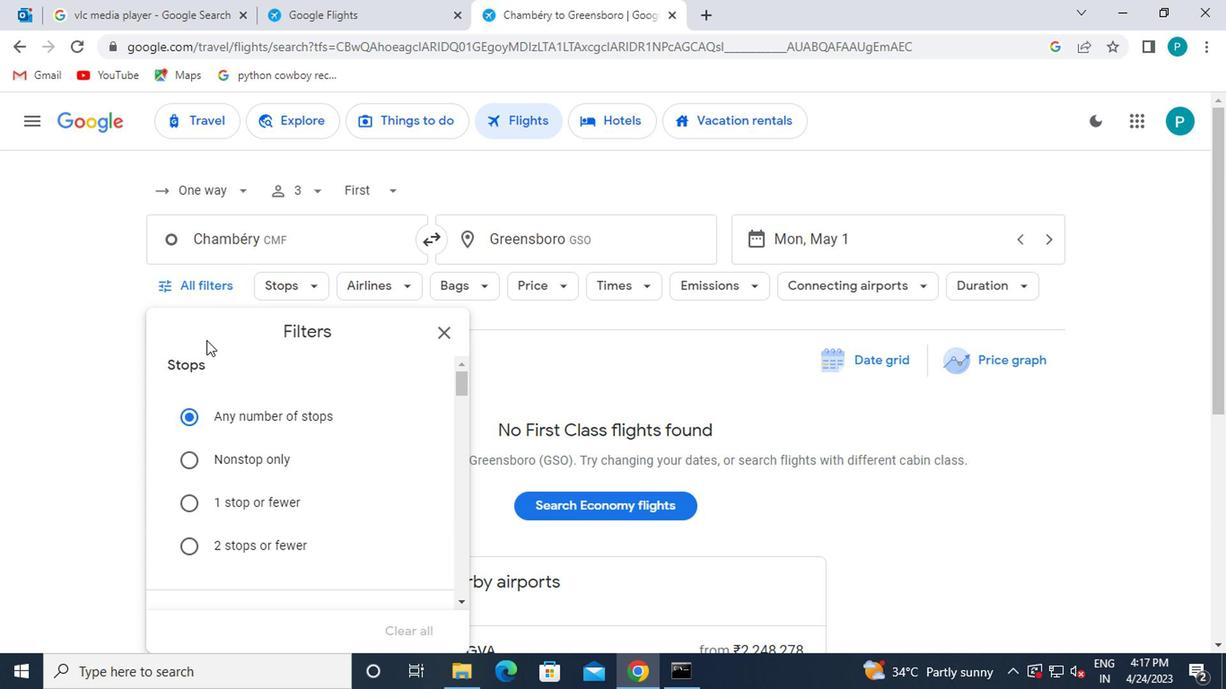 
Action: Mouse scrolled (210, 389) with delta (0, 0)
Screenshot: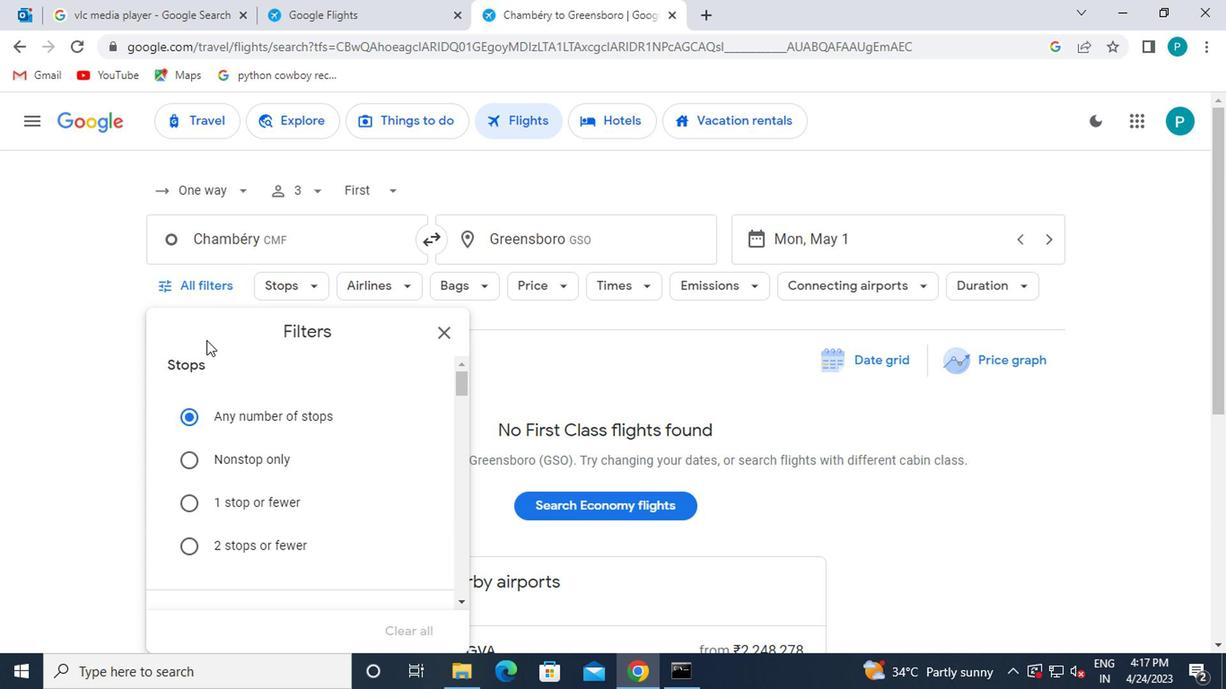 
Action: Mouse moved to (212, 396)
Screenshot: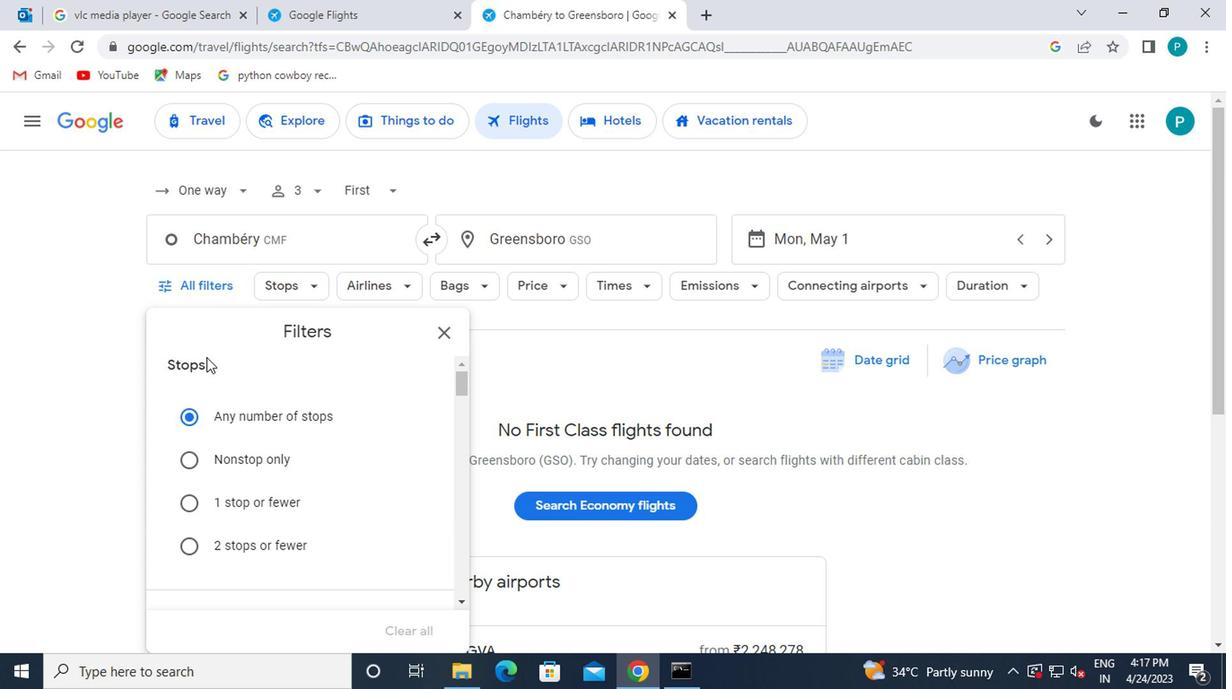 
Action: Mouse scrolled (212, 396) with delta (0, 0)
Screenshot: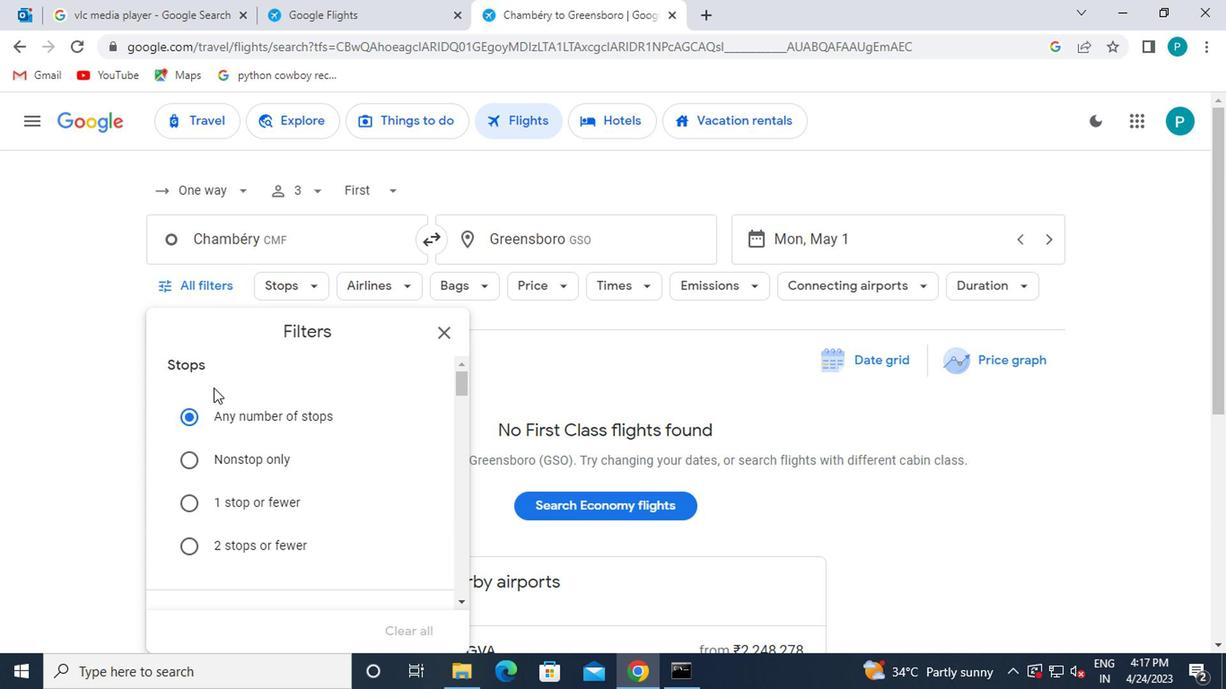 
Action: Mouse moved to (218, 410)
Screenshot: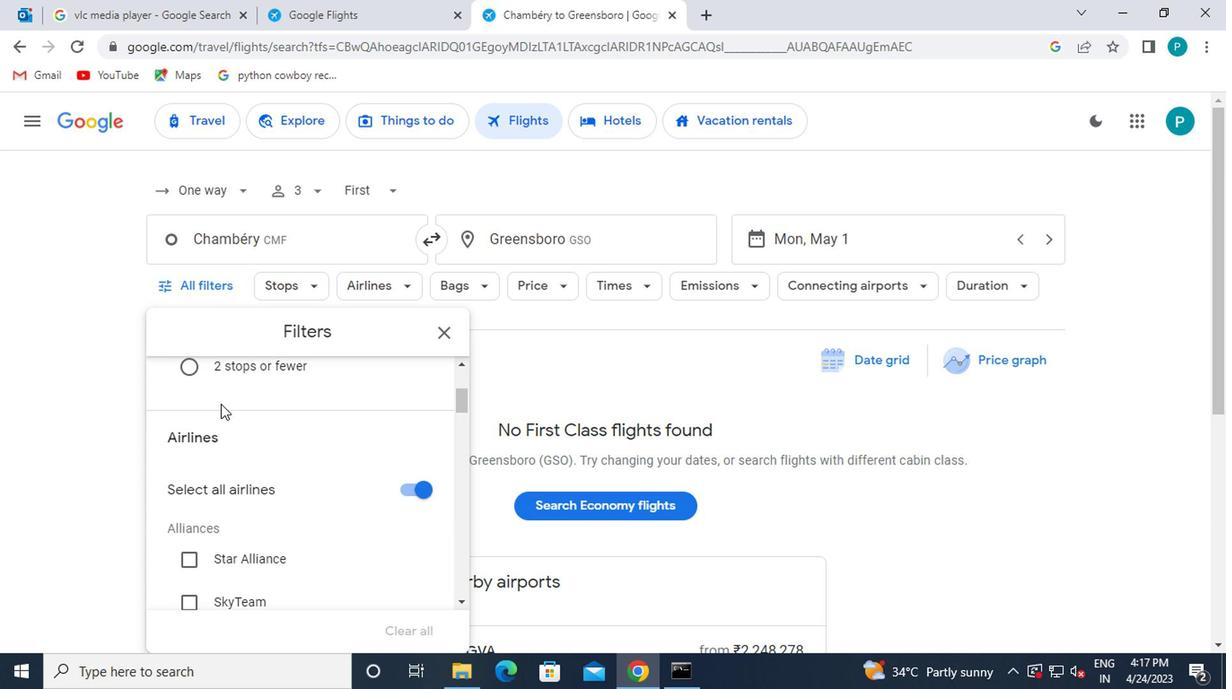 
Action: Mouse scrolled (218, 408) with delta (0, -1)
Screenshot: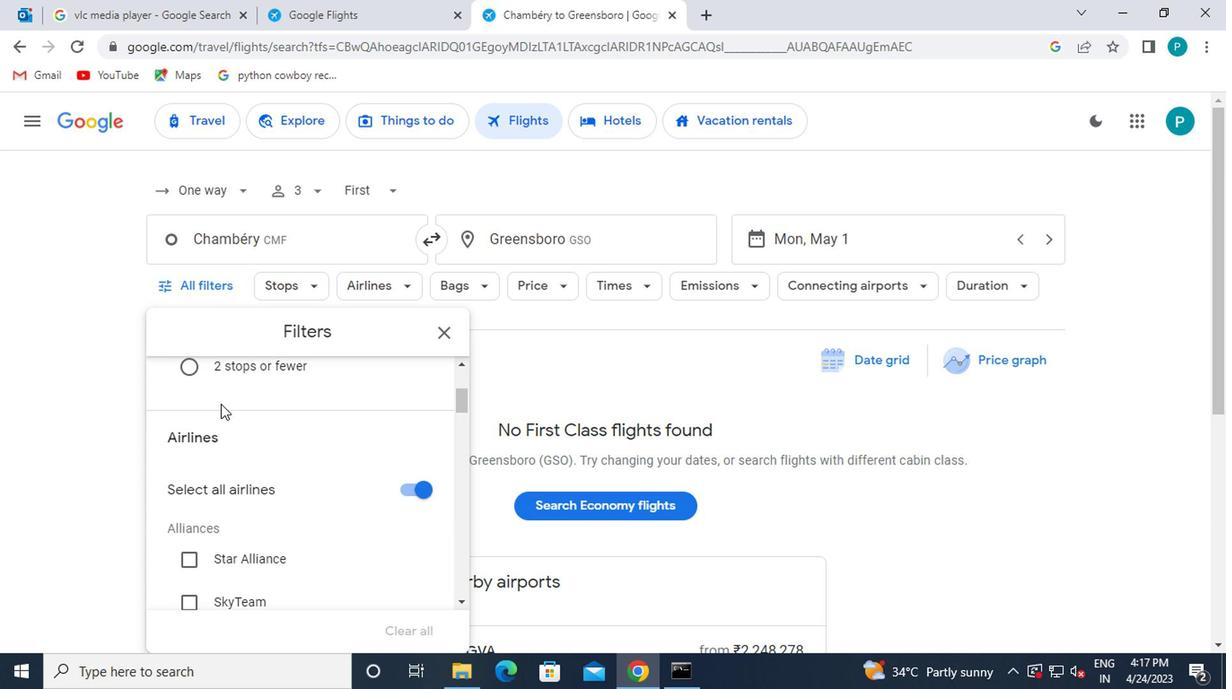 
Action: Mouse moved to (219, 412)
Screenshot: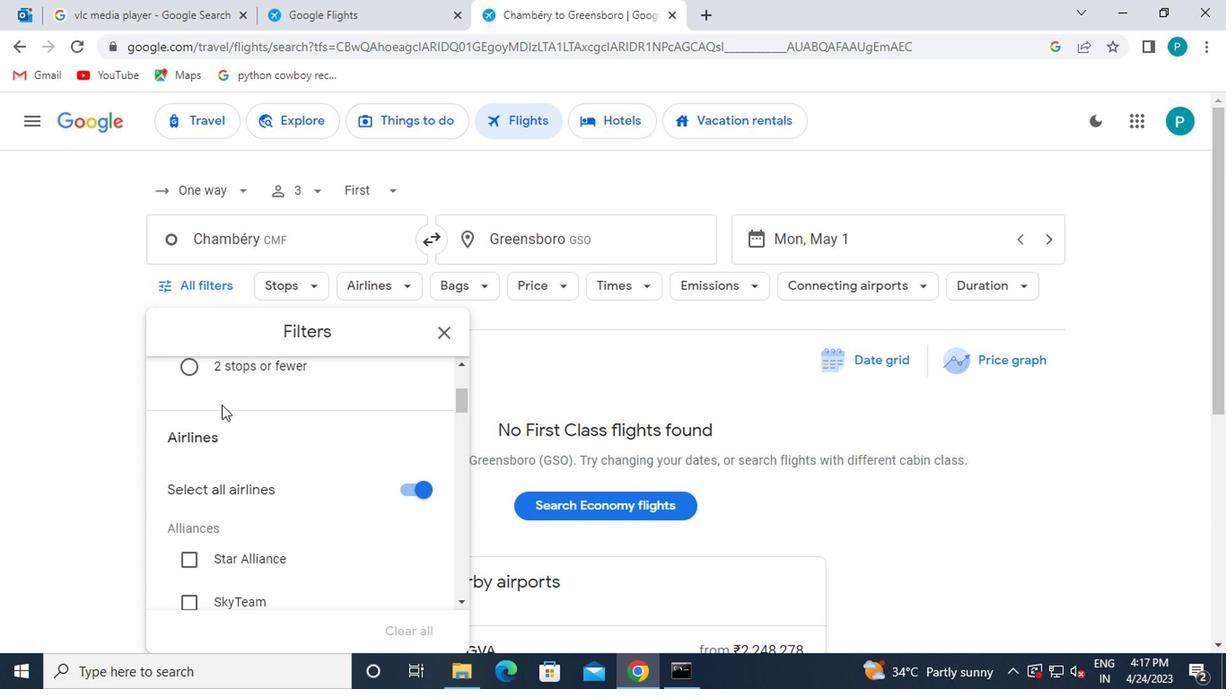 
Action: Mouse scrolled (219, 412) with delta (0, 0)
Screenshot: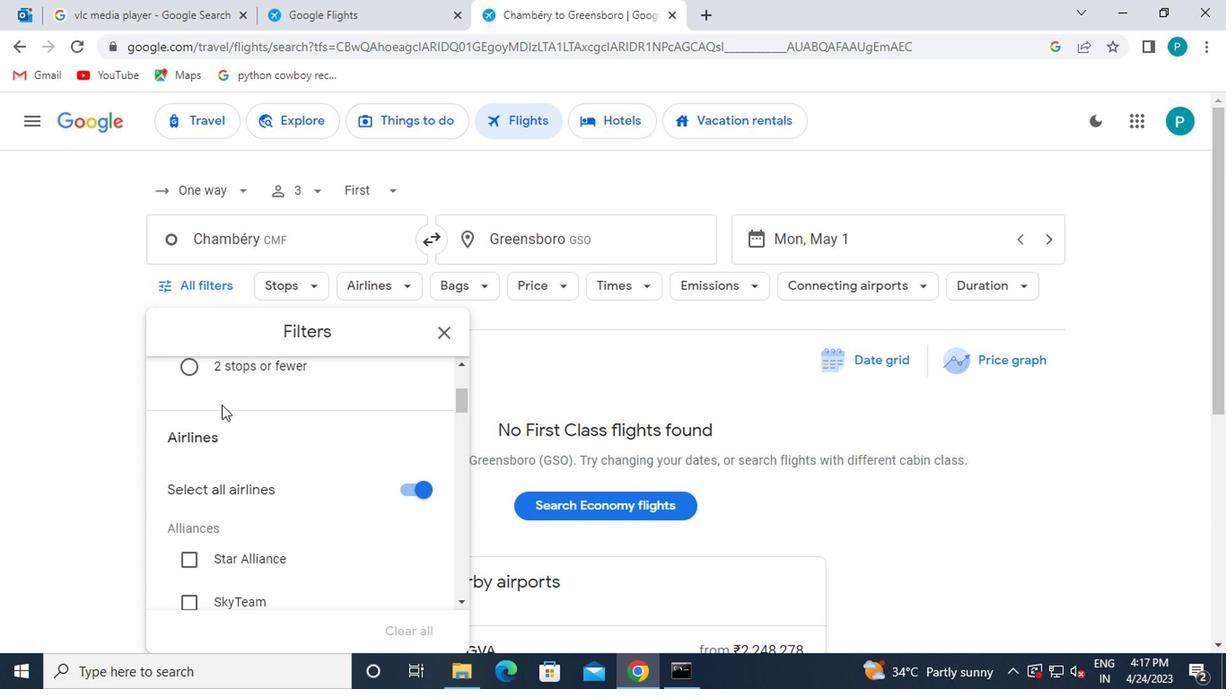 
Action: Mouse scrolled (219, 412) with delta (0, 0)
Screenshot: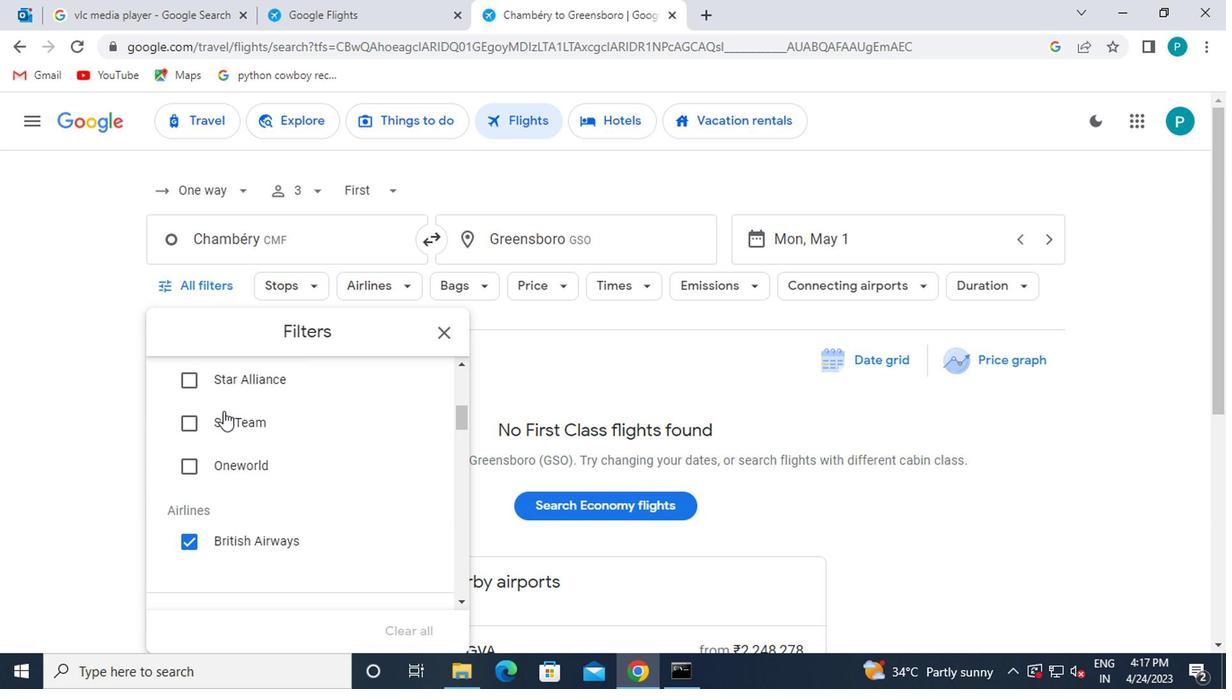 
Action: Mouse scrolled (219, 412) with delta (0, 0)
Screenshot: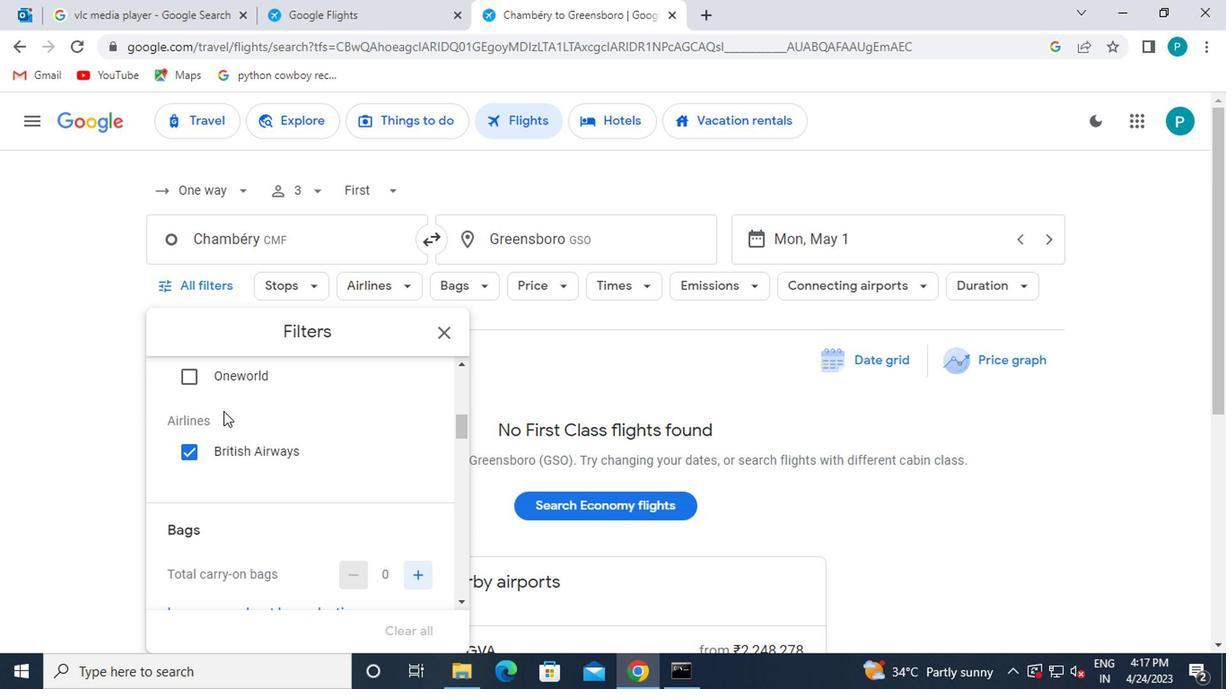 
Action: Mouse scrolled (219, 412) with delta (0, 0)
Screenshot: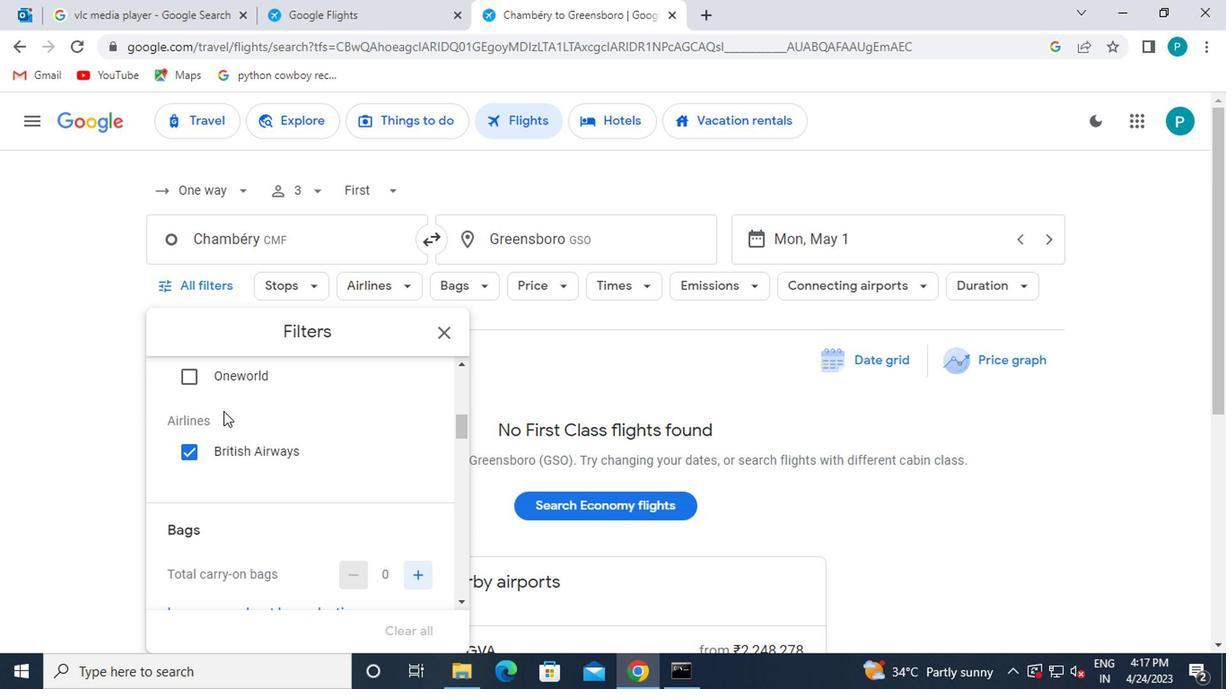 
Action: Mouse scrolled (219, 413) with delta (0, 1)
Screenshot: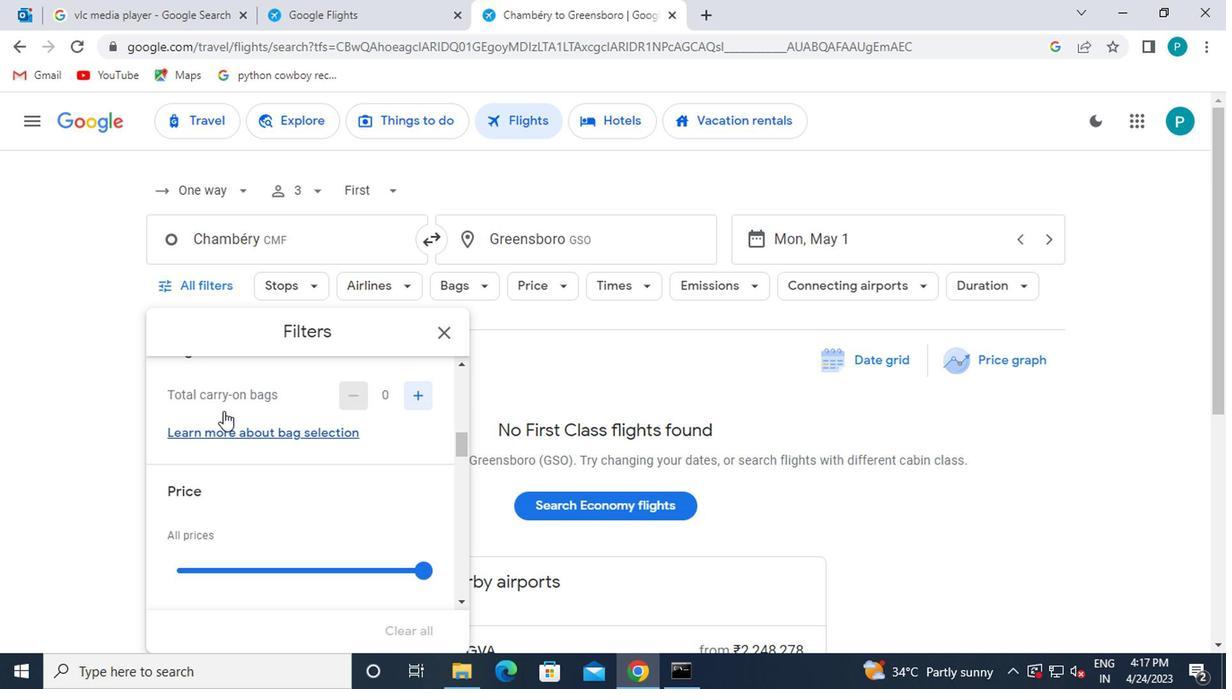 
Action: Mouse scrolled (219, 413) with delta (0, 1)
Screenshot: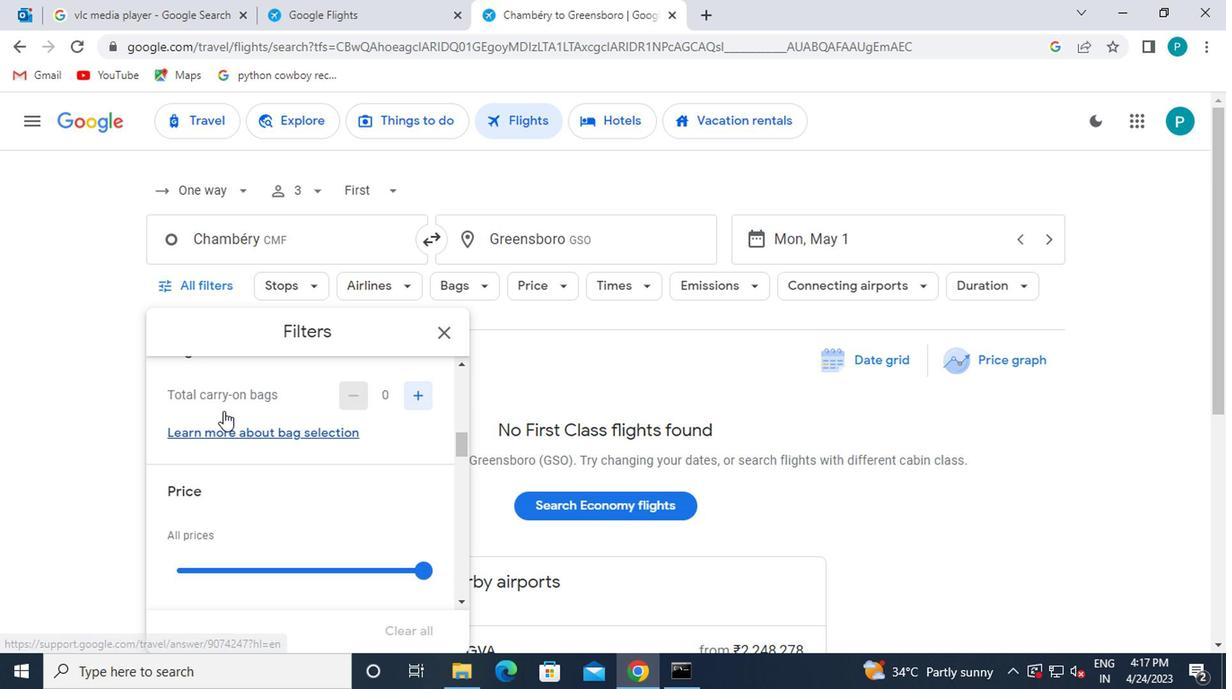 
Action: Mouse scrolled (219, 413) with delta (0, 1)
Screenshot: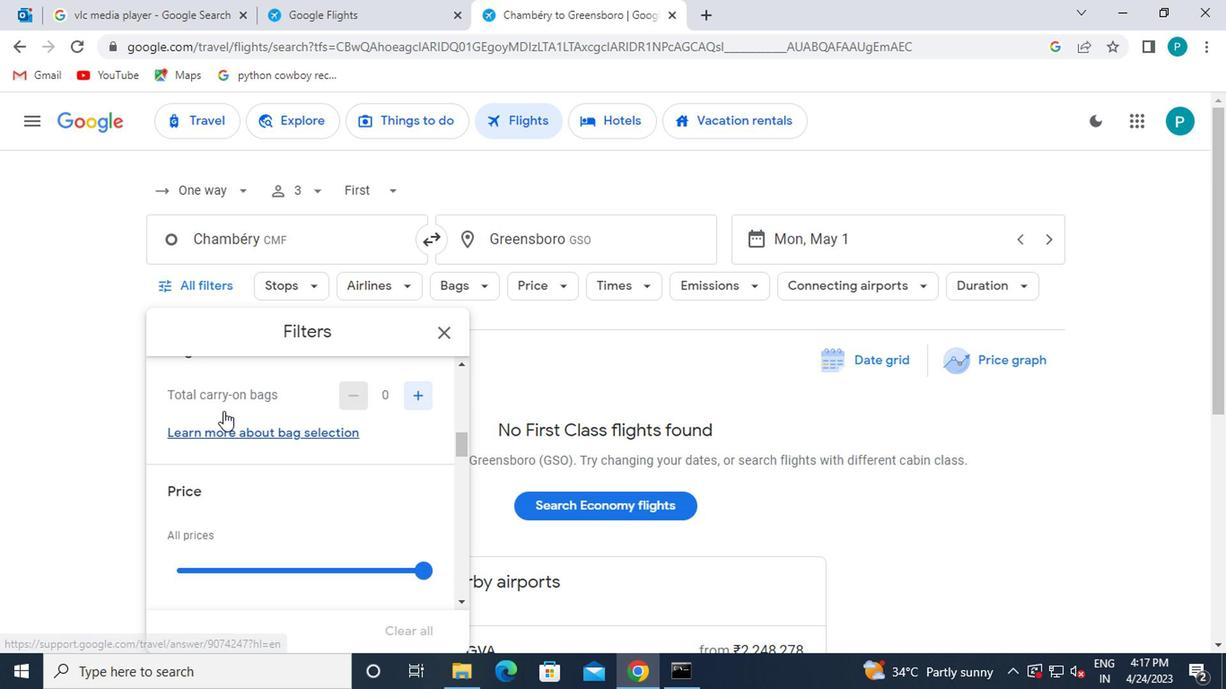 
Action: Mouse scrolled (219, 412) with delta (0, 0)
Screenshot: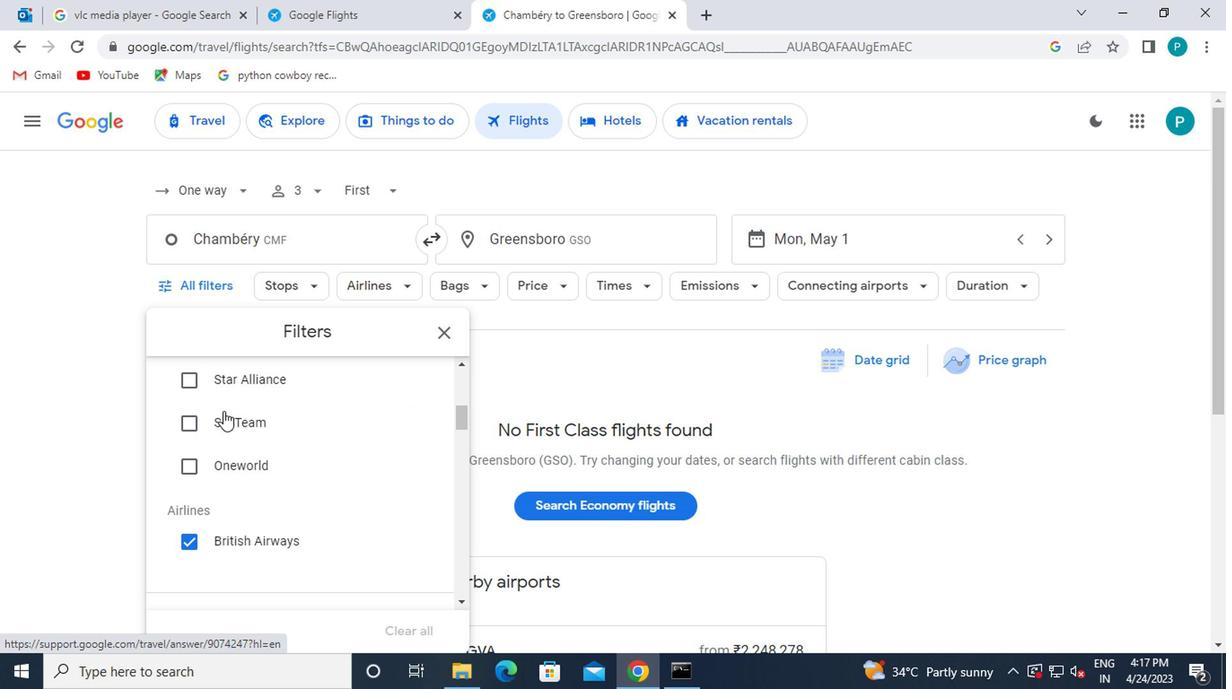 
Action: Mouse scrolled (219, 412) with delta (0, 0)
Screenshot: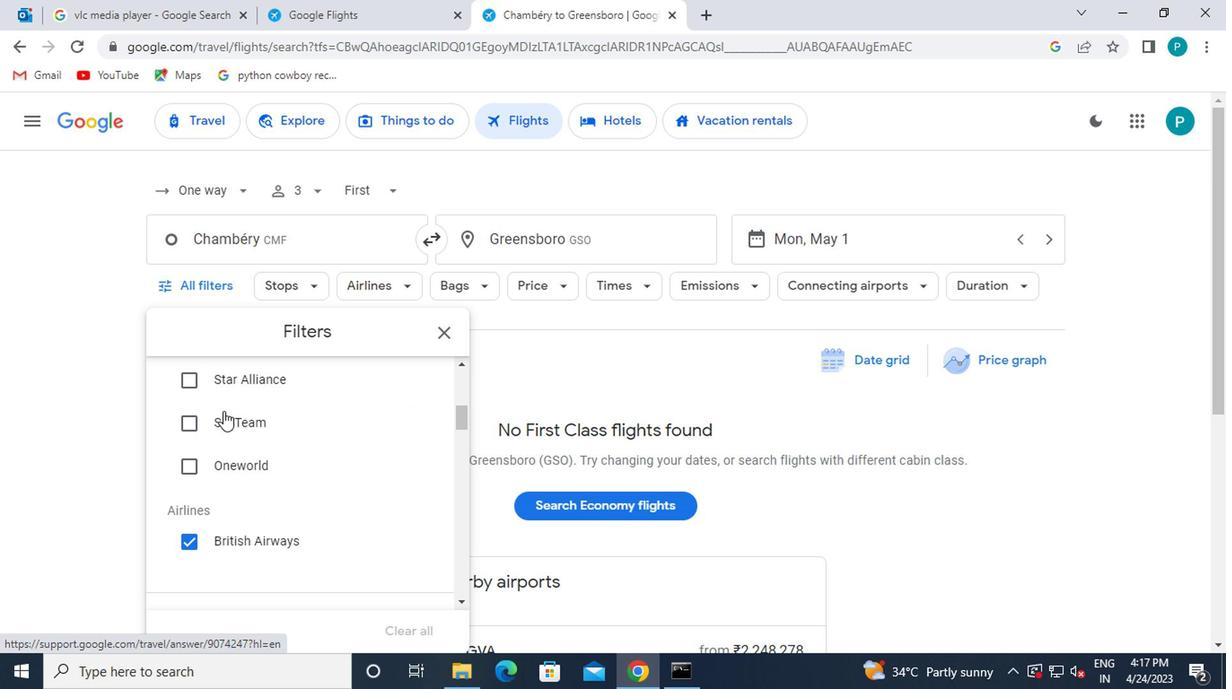 
Action: Mouse moved to (411, 494)
Screenshot: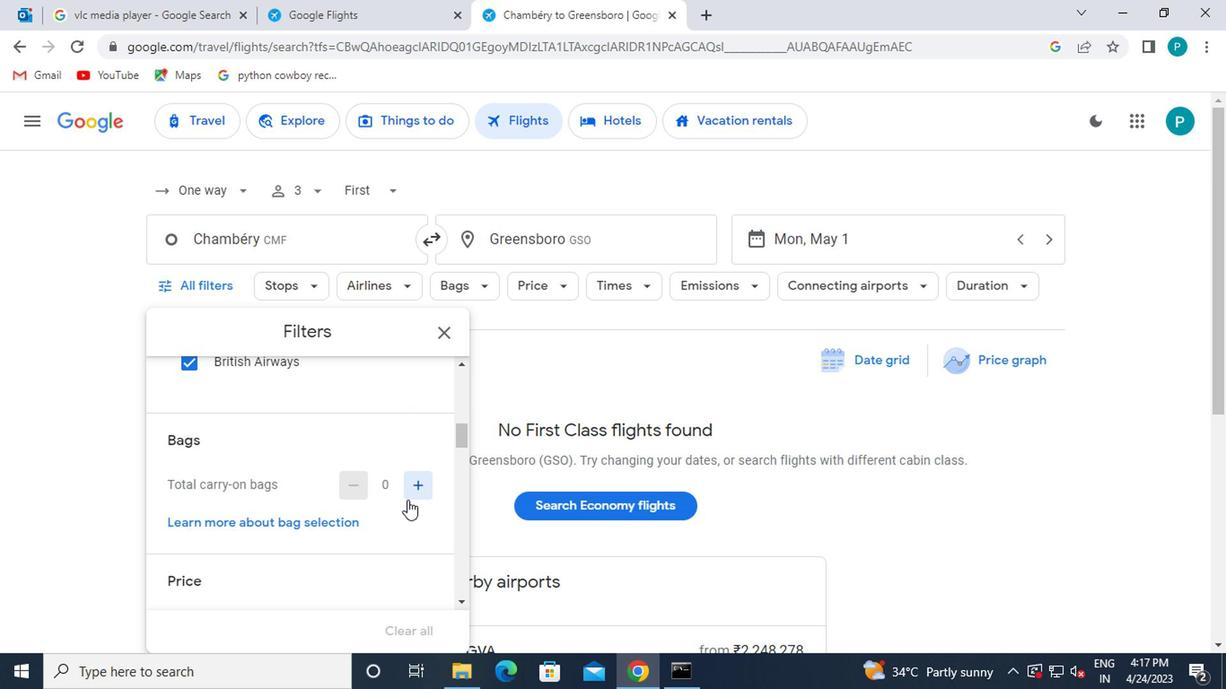 
Action: Mouse pressed left at (411, 494)
Screenshot: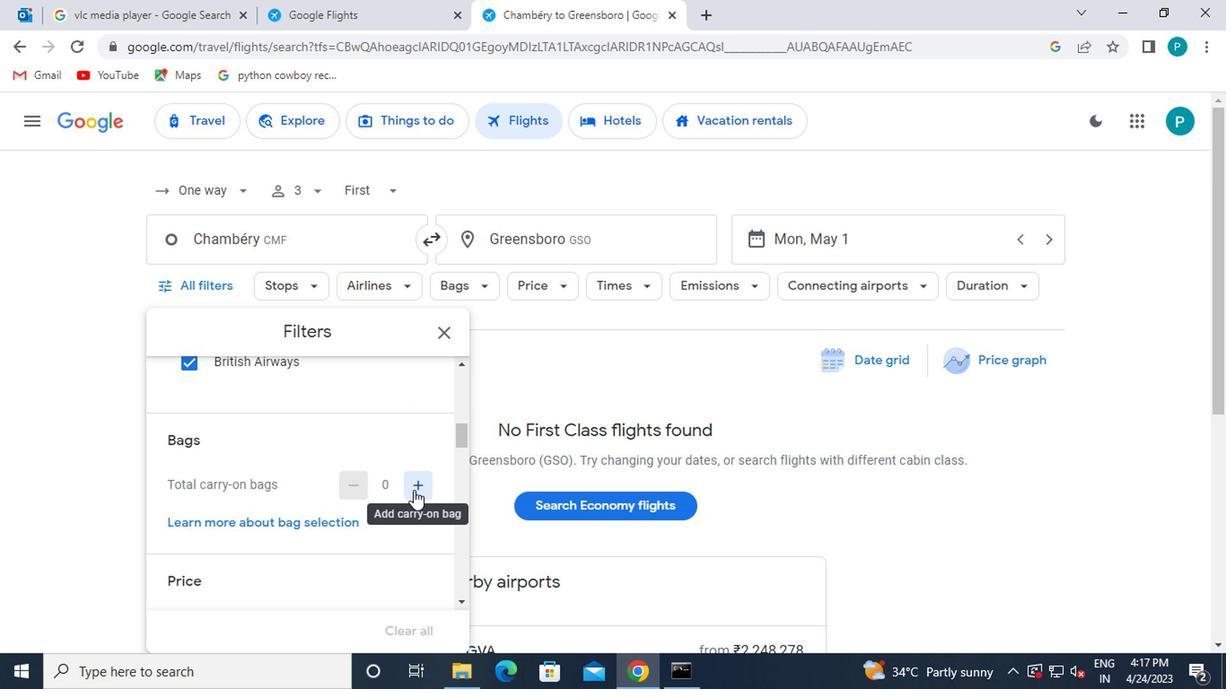 
Action: Mouse moved to (356, 546)
Screenshot: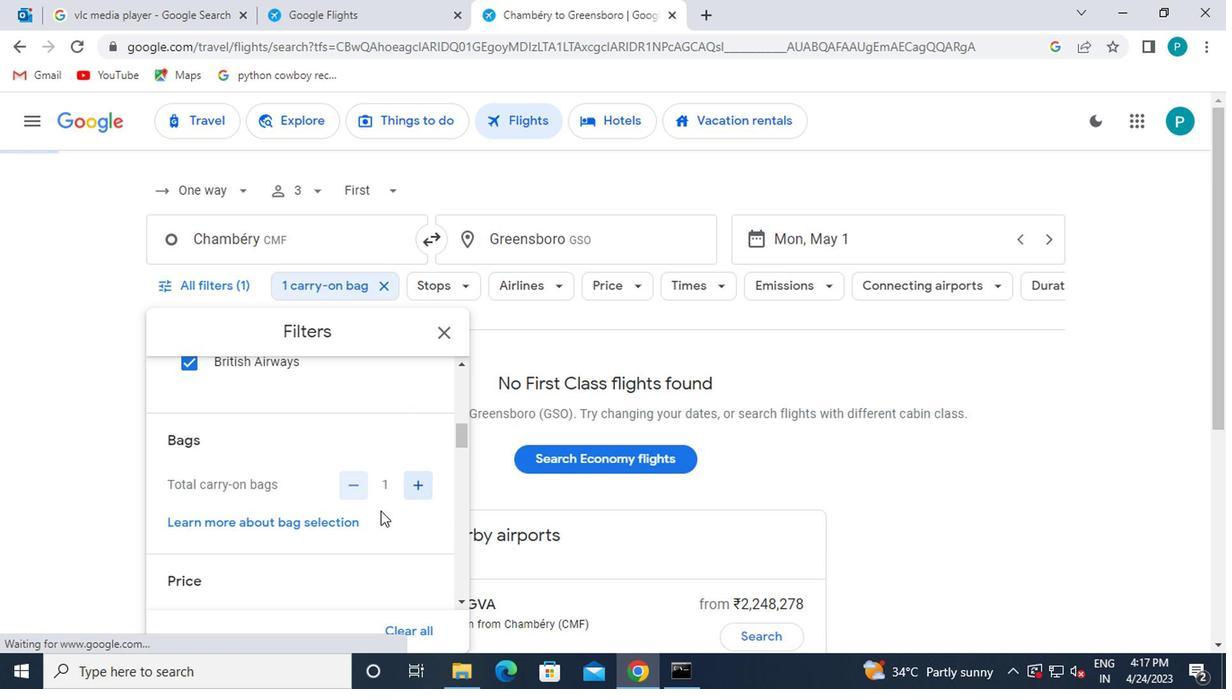 
Action: Mouse scrolled (356, 545) with delta (0, 0)
Screenshot: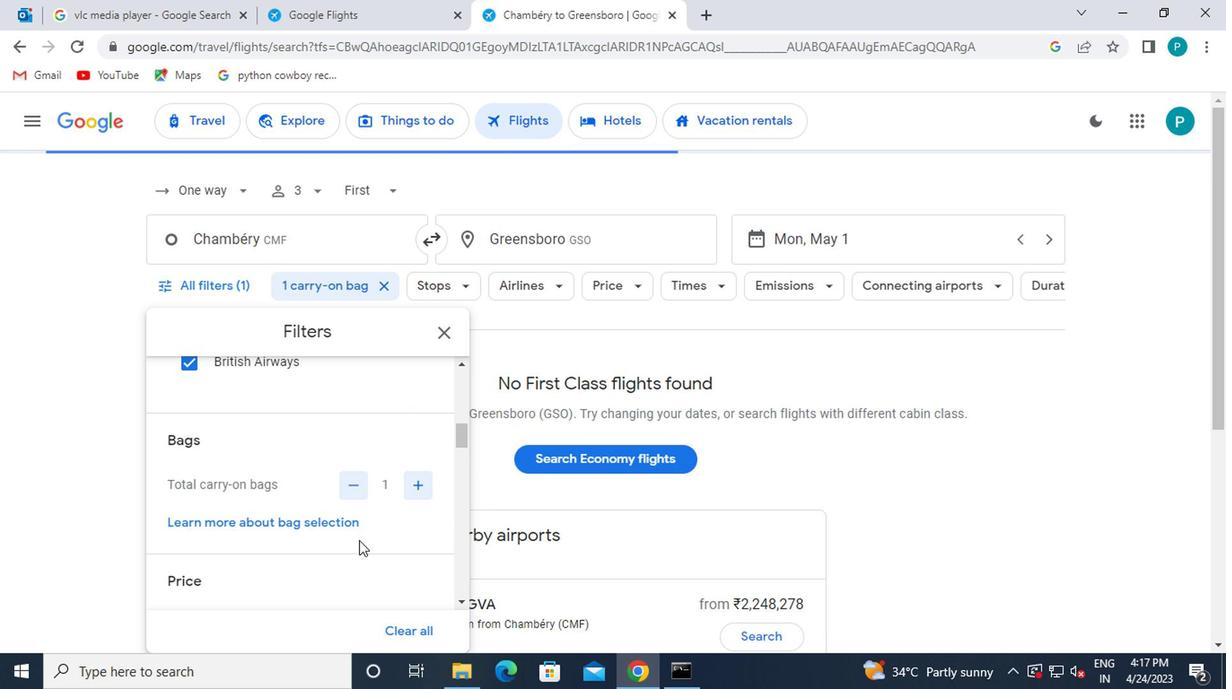 
Action: Mouse moved to (418, 579)
Screenshot: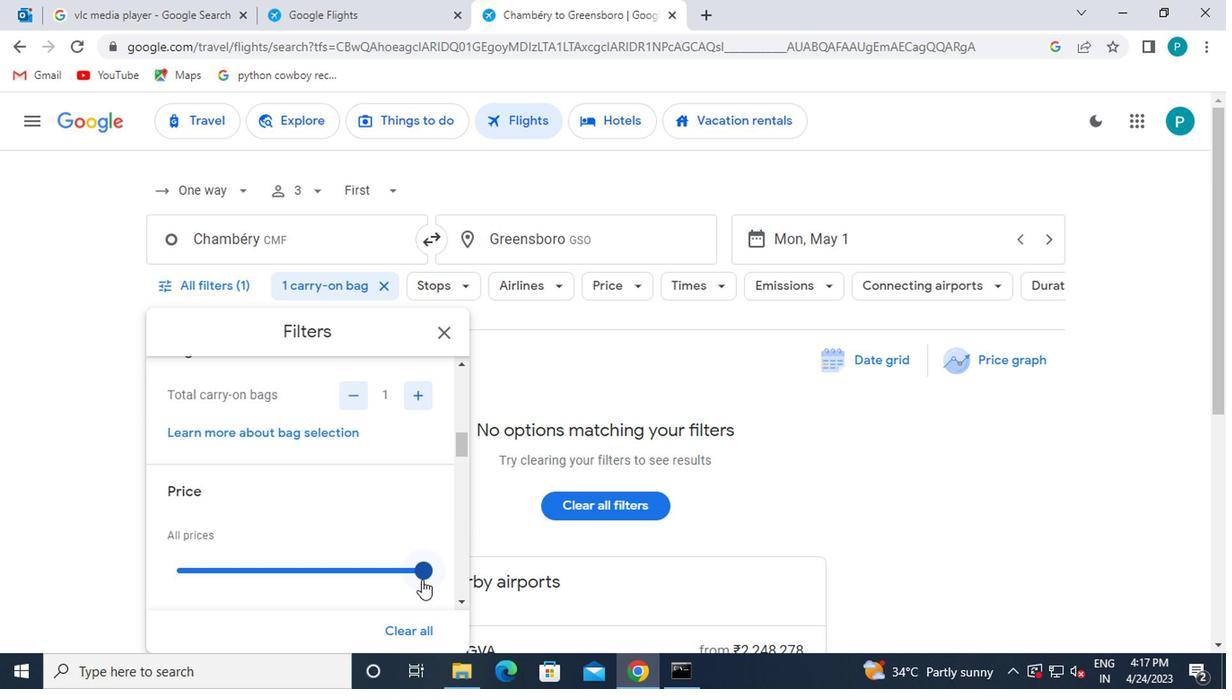 
Action: Mouse pressed left at (418, 579)
Screenshot: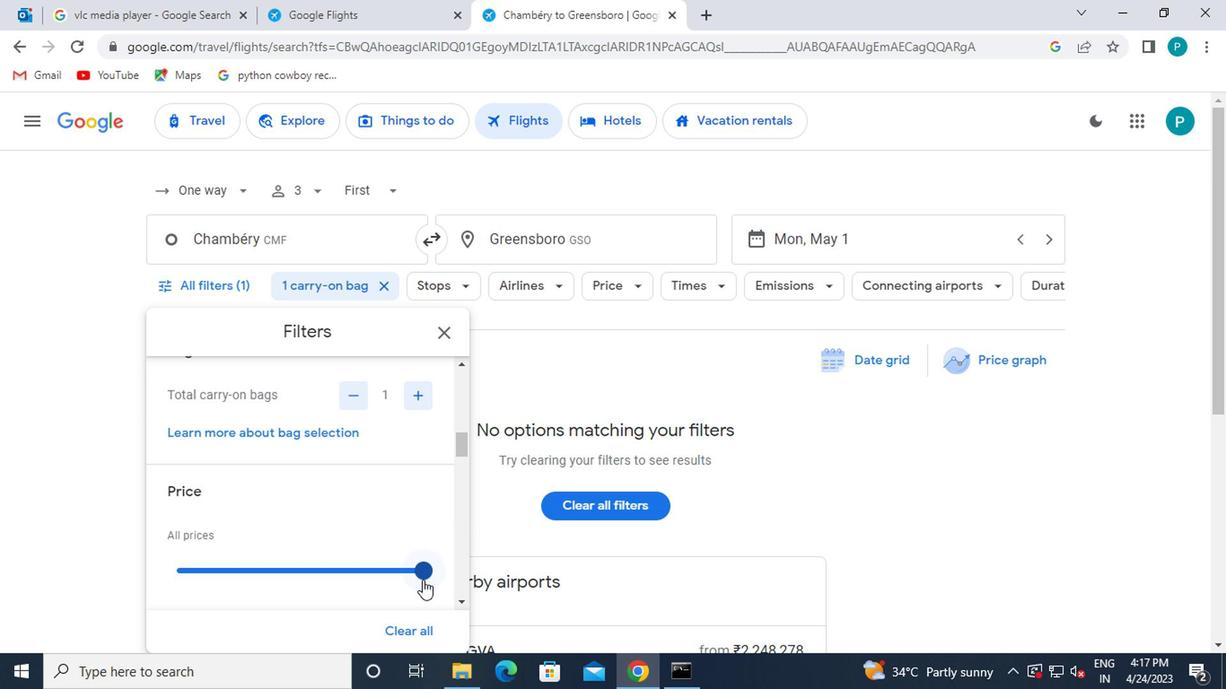 
Action: Mouse moved to (337, 551)
Screenshot: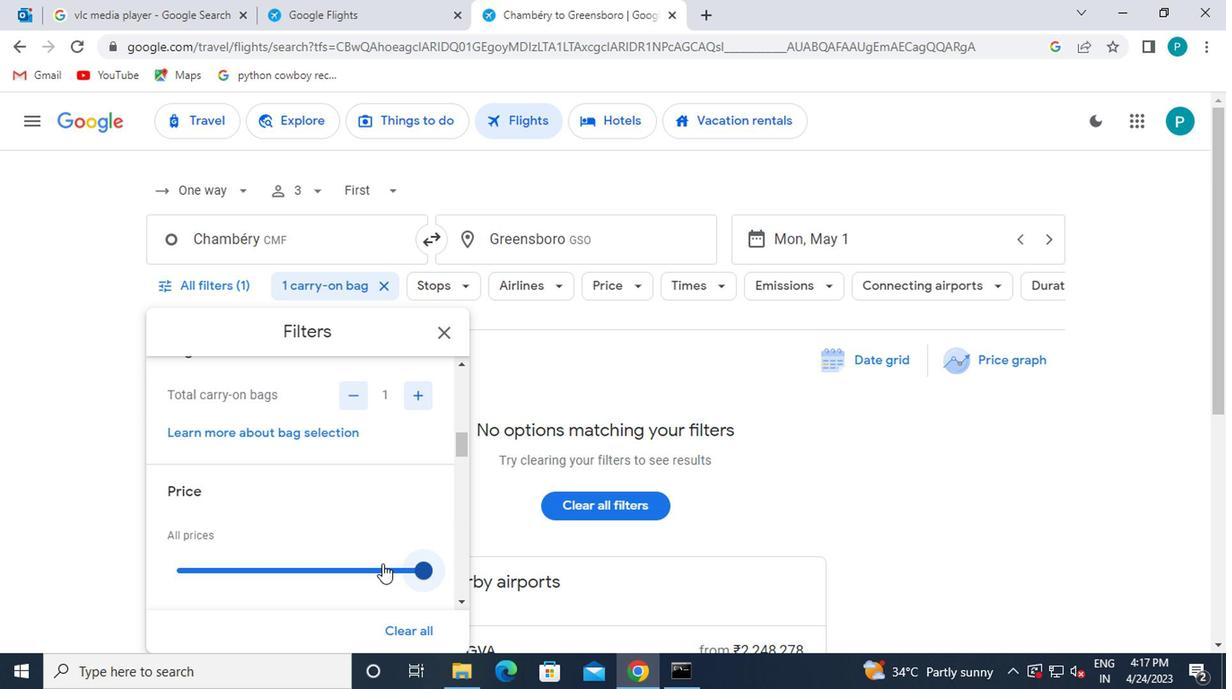 
Action: Mouse scrolled (337, 550) with delta (0, -1)
Screenshot: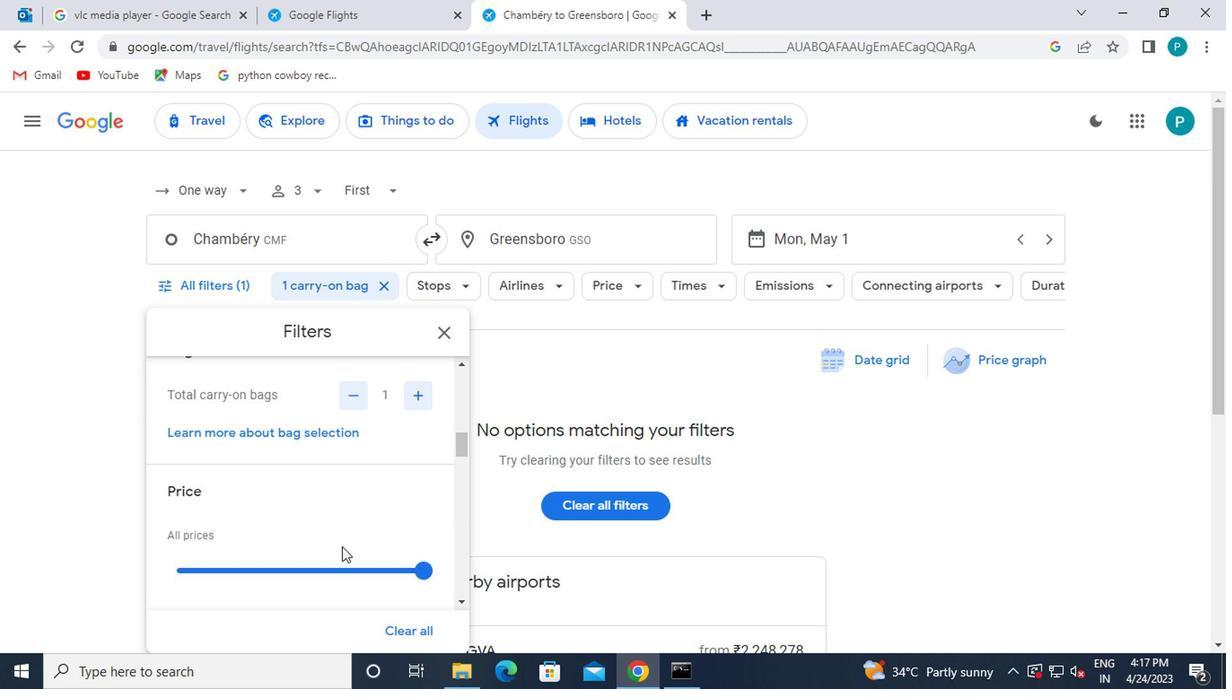 
Action: Mouse moved to (337, 551)
Screenshot: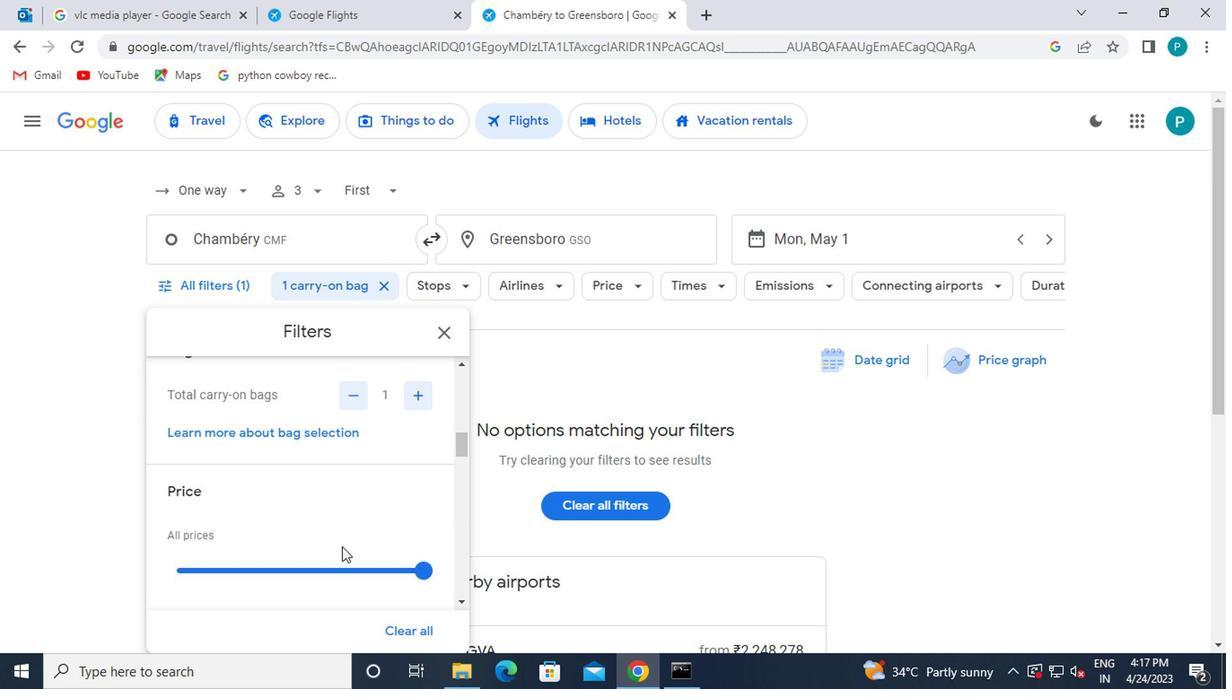 
Action: Mouse scrolled (337, 550) with delta (0, -1)
Screenshot: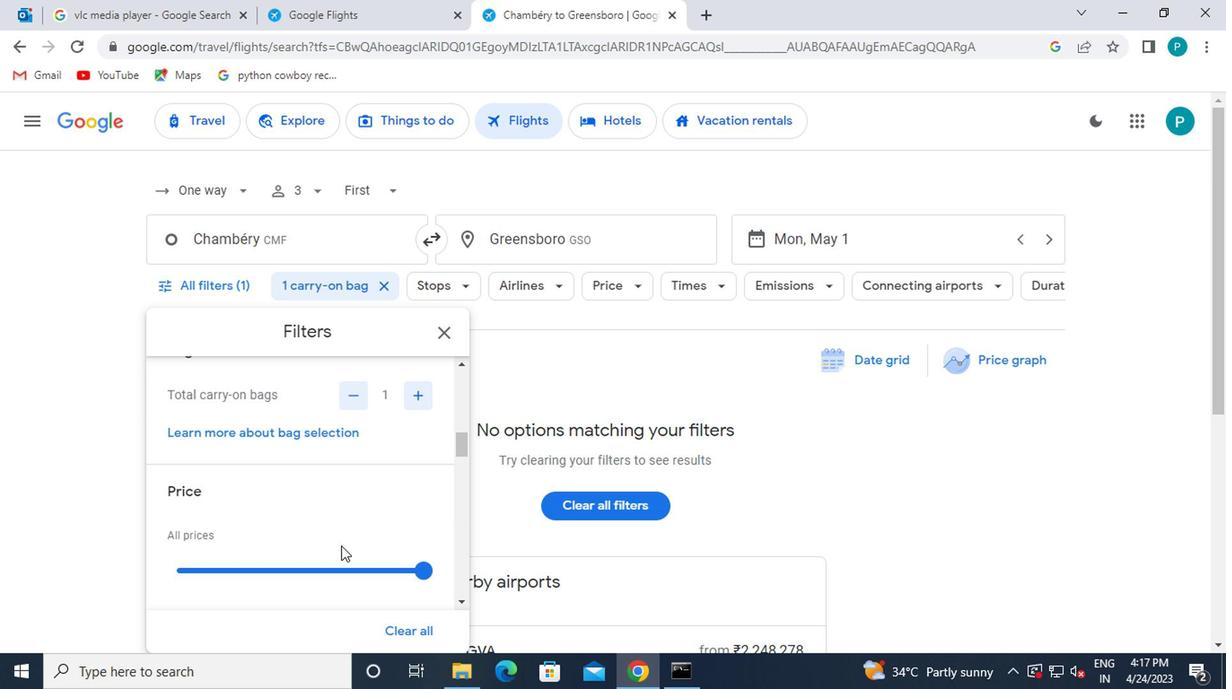 
Action: Mouse moved to (174, 605)
Screenshot: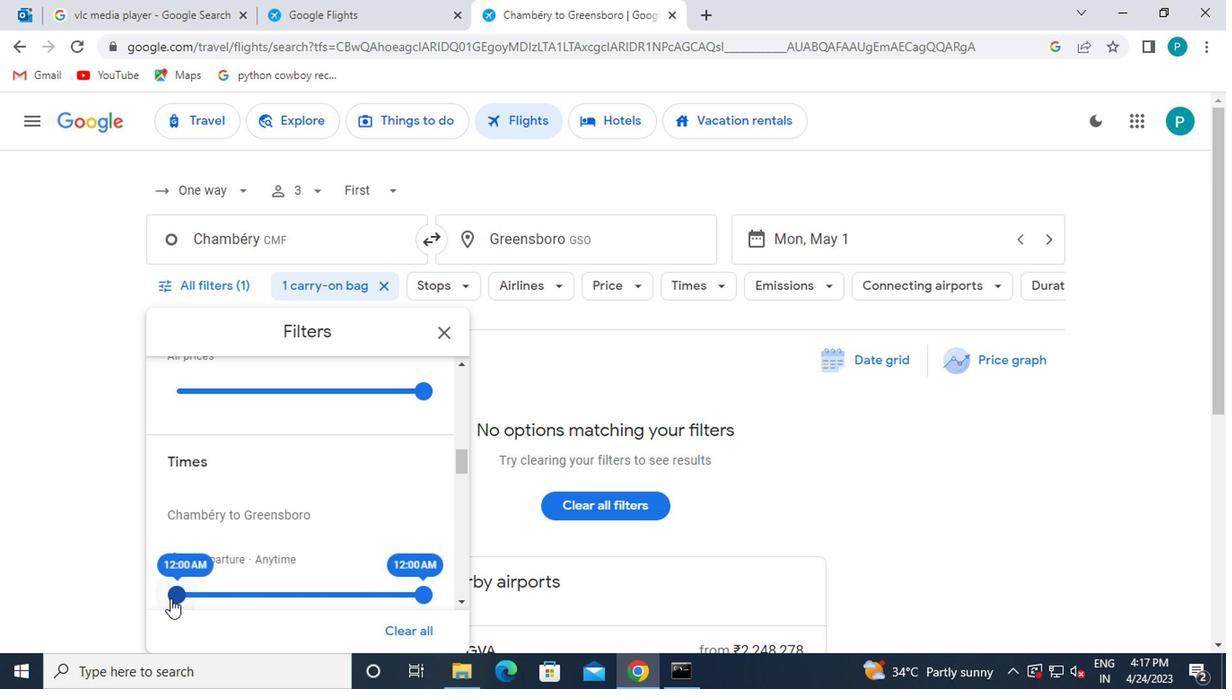 
Action: Mouse pressed left at (174, 605)
Screenshot: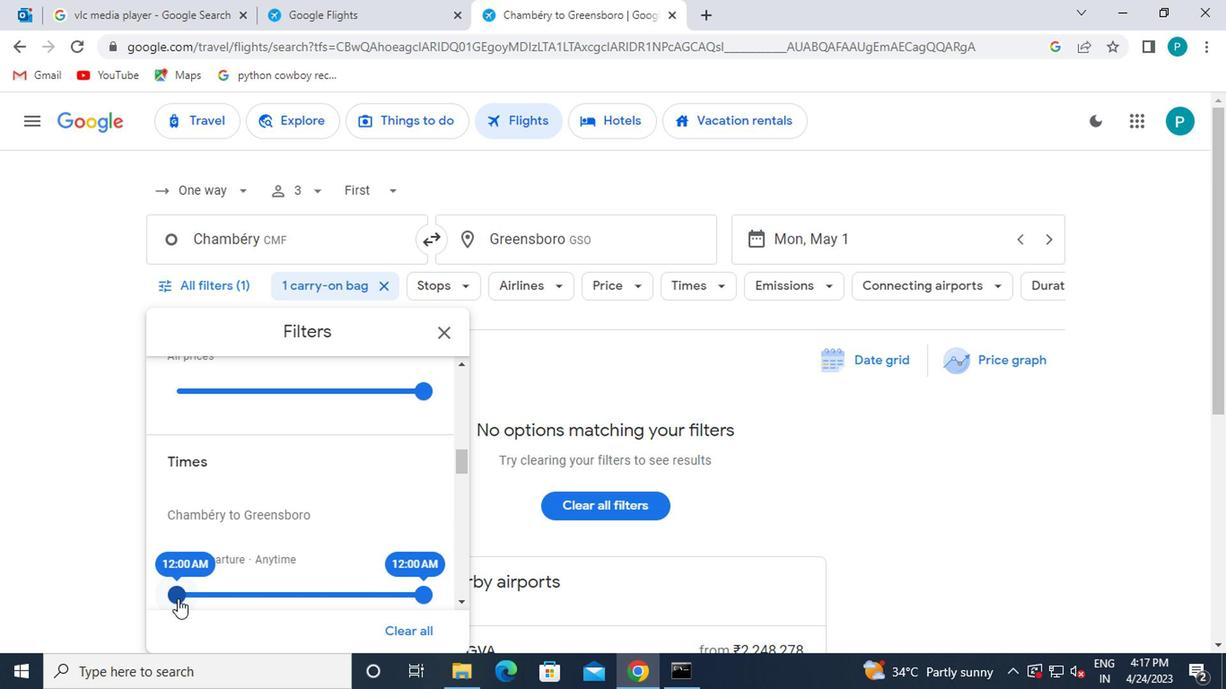 
Action: Mouse moved to (436, 336)
Screenshot: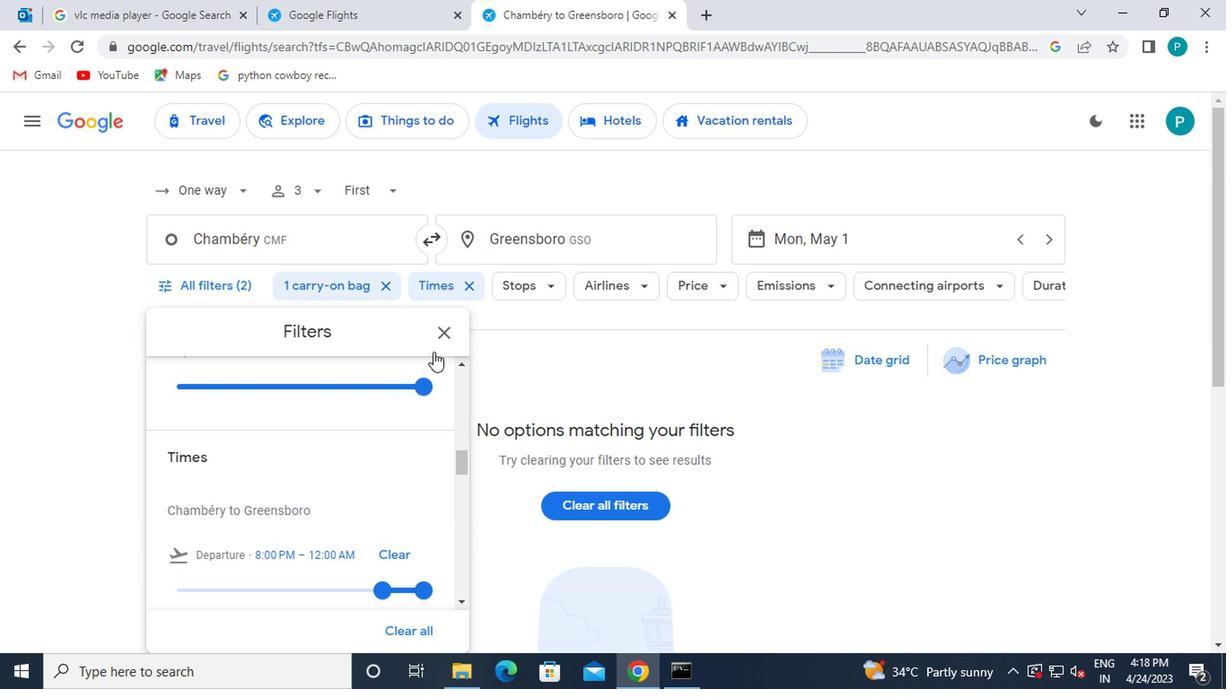 
Action: Mouse pressed left at (436, 336)
Screenshot: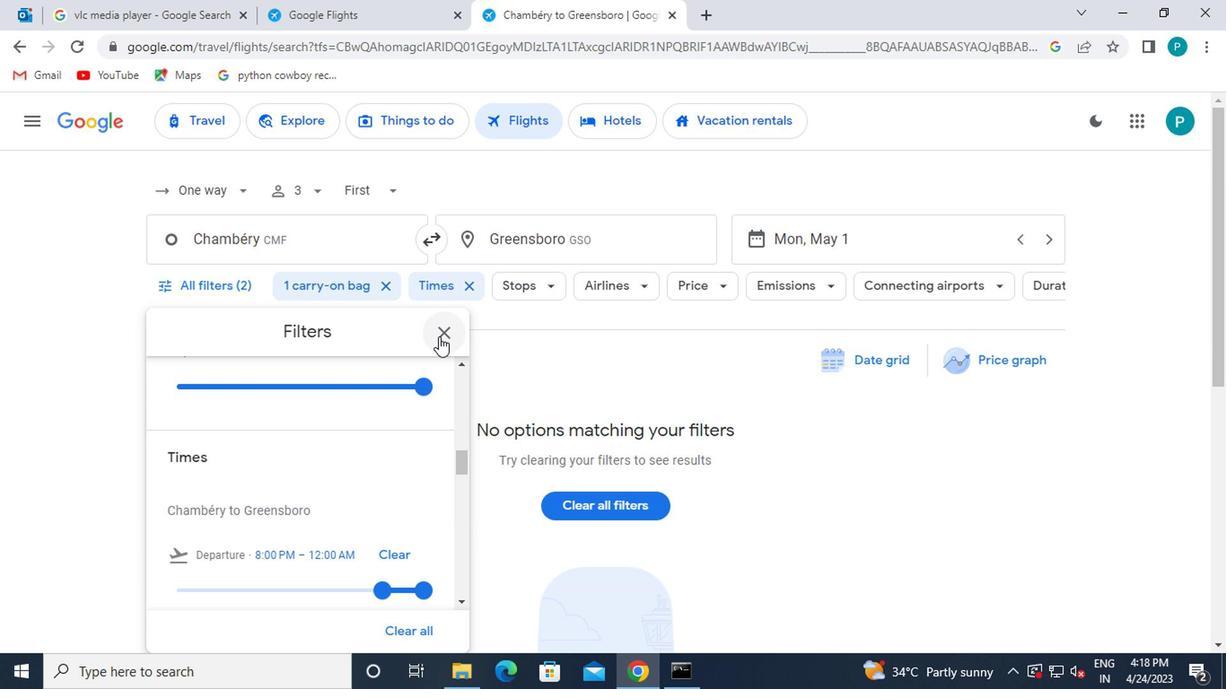 
